 Task: Take a screenshot of a stunning visual effect from a music visualization while playing an audio track in VLC.
Action: Mouse moved to (142, 60)
Screenshot: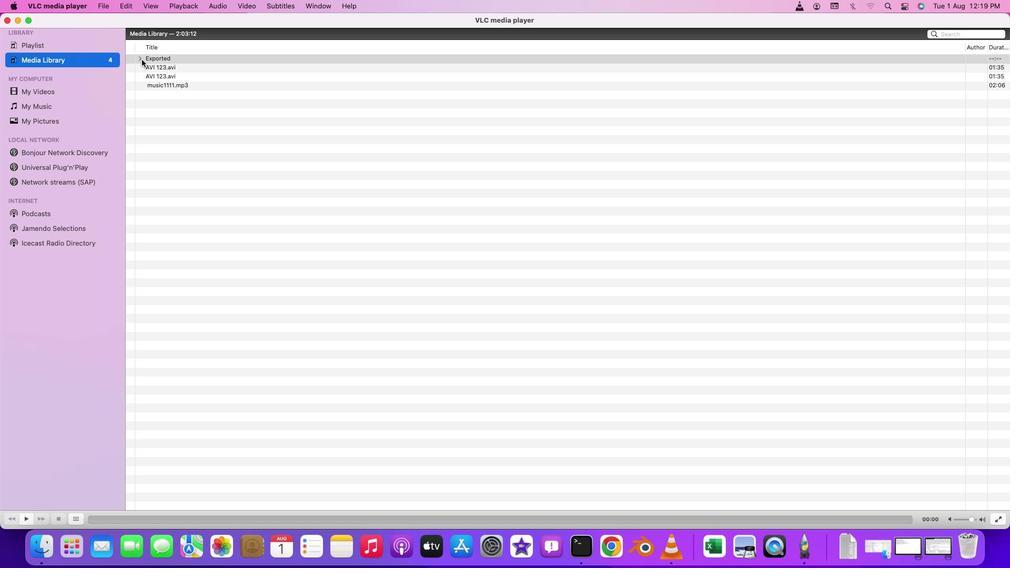 
Action: Mouse pressed left at (142, 60)
Screenshot: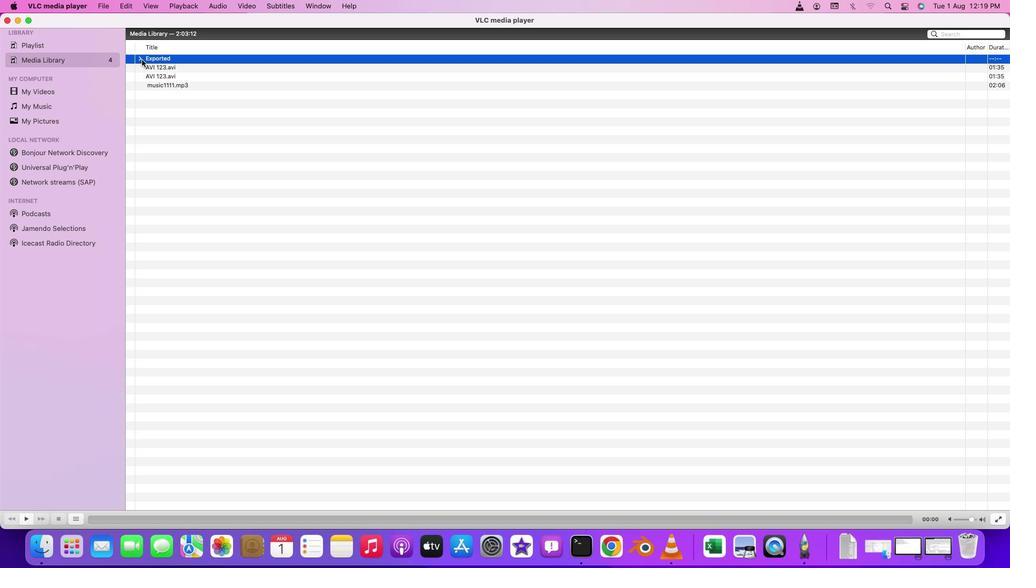 
Action: Mouse pressed left at (142, 60)
Screenshot: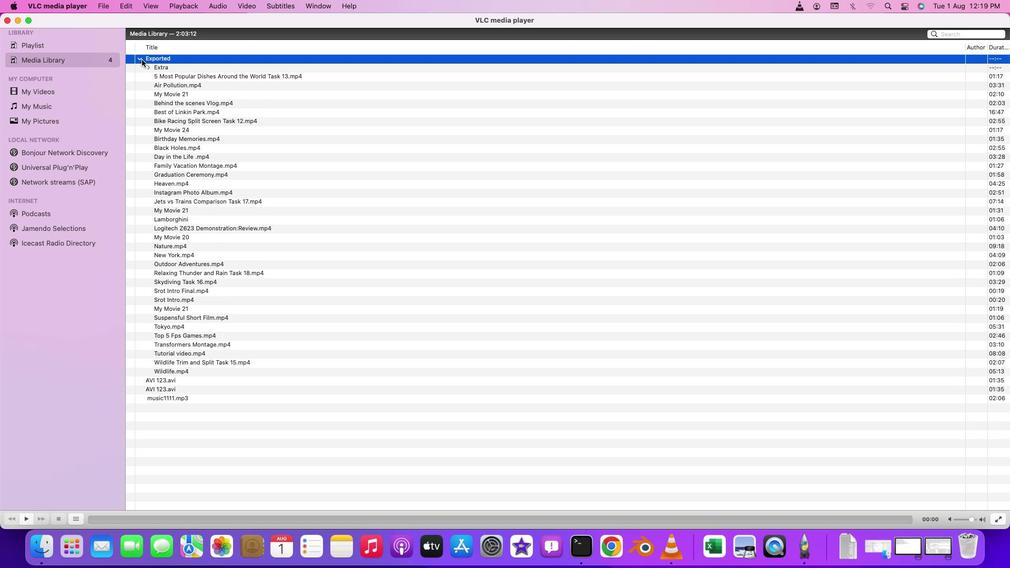 
Action: Mouse moved to (229, 154)
Screenshot: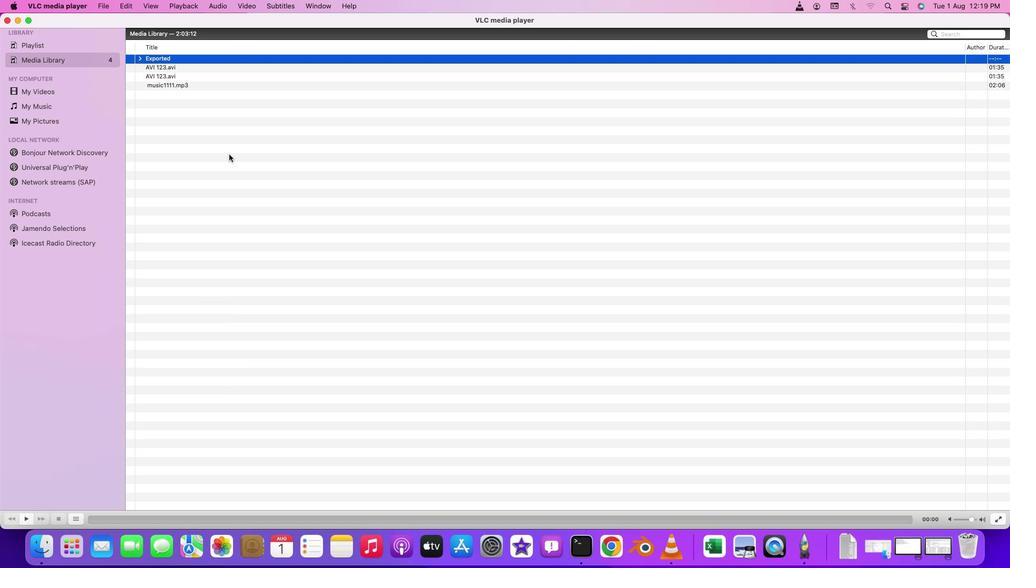 
Action: Mouse pressed left at (229, 154)
Screenshot: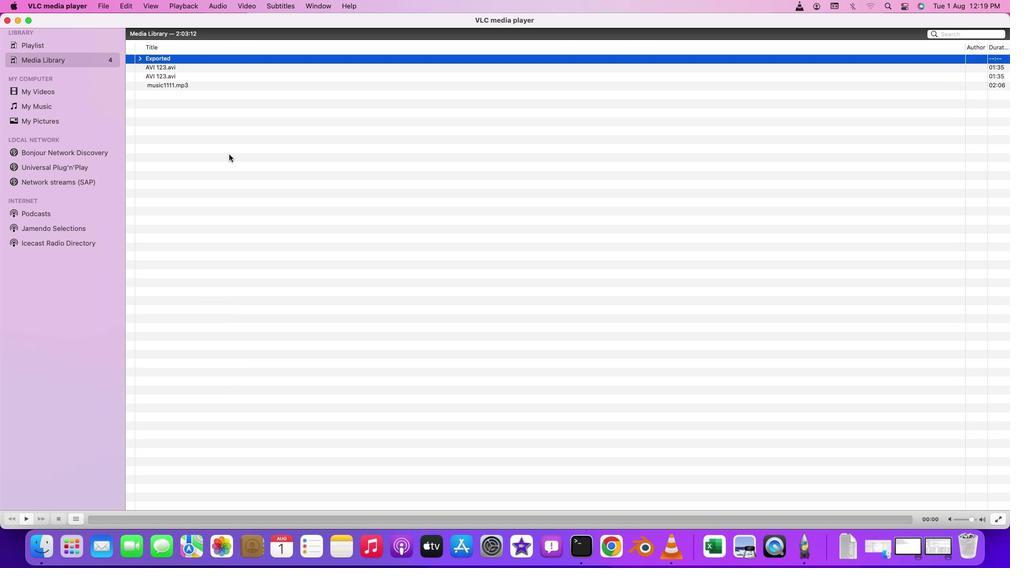 
Action: Mouse moved to (105, 6)
Screenshot: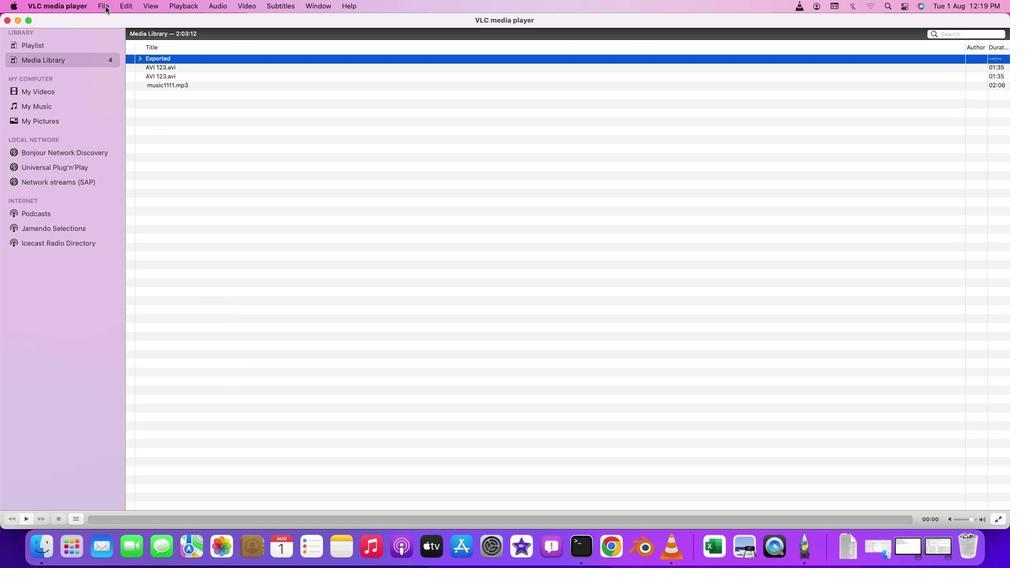 
Action: Mouse pressed left at (105, 6)
Screenshot: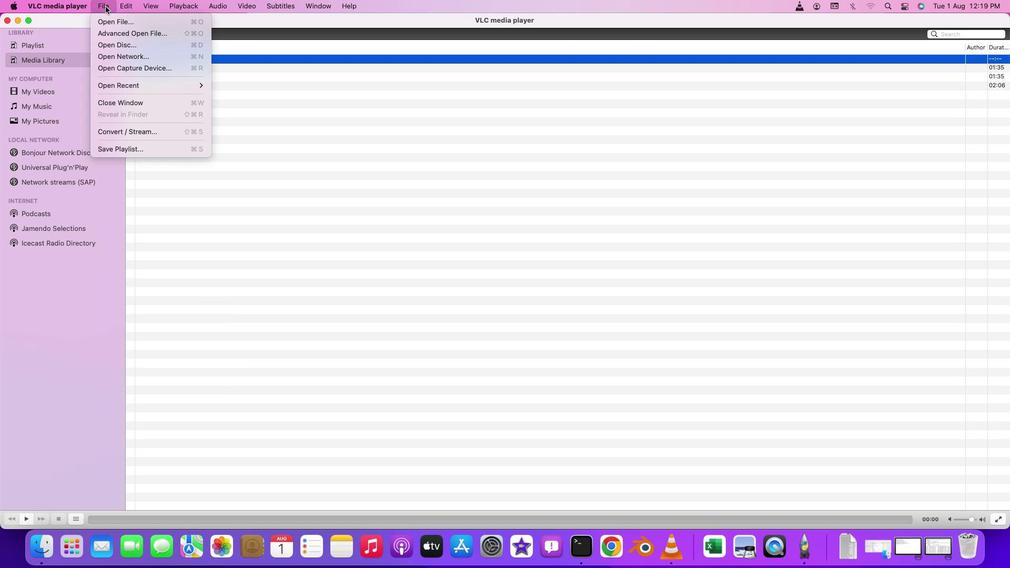 
Action: Mouse moved to (116, 18)
Screenshot: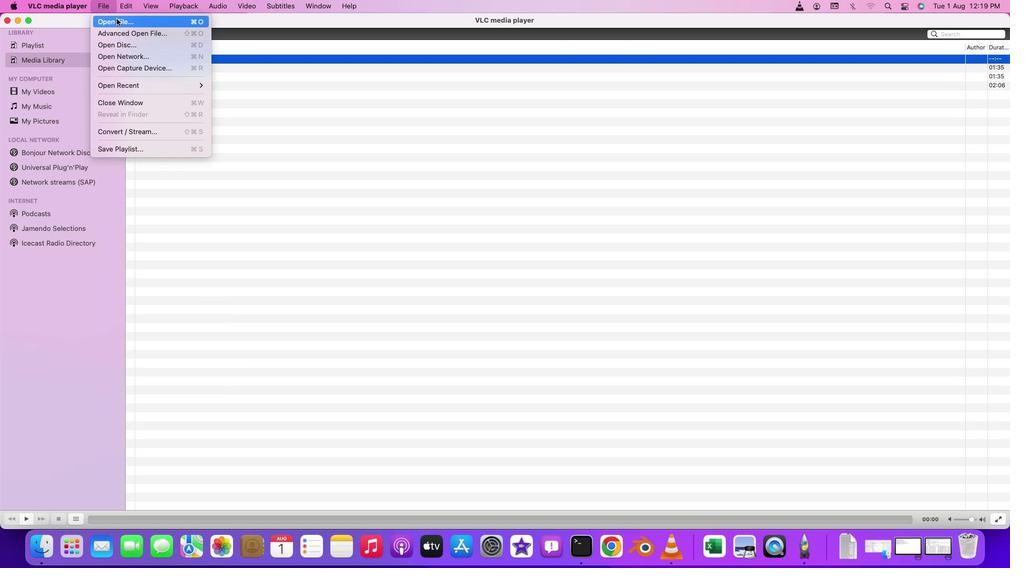 
Action: Mouse pressed left at (116, 18)
Screenshot: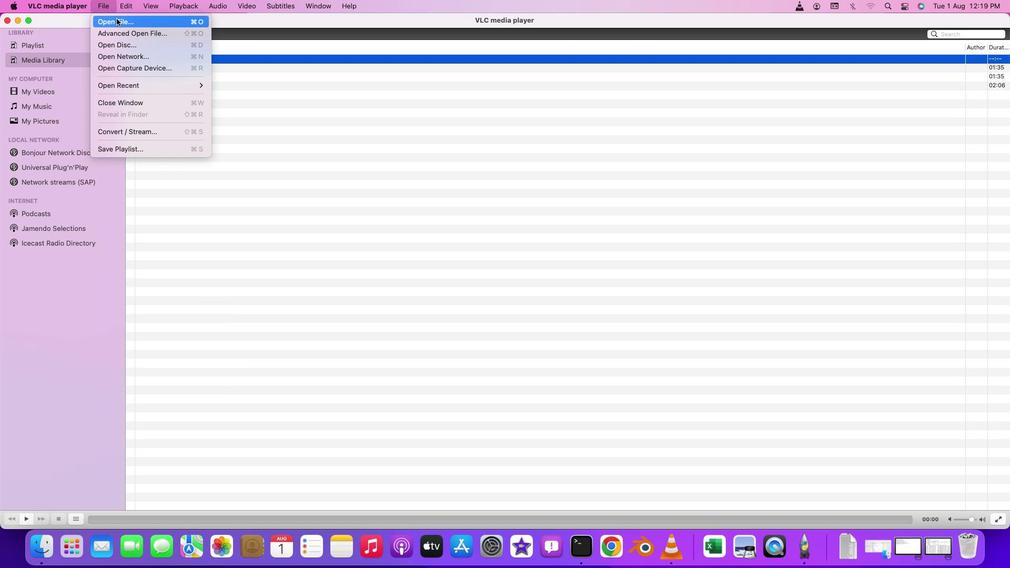 
Action: Mouse moved to (333, 139)
Screenshot: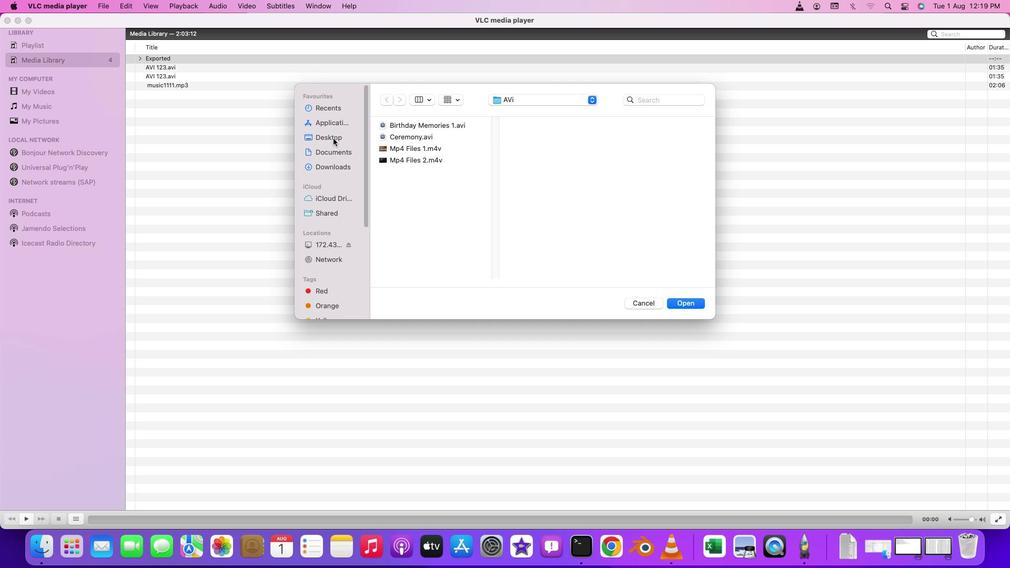 
Action: Mouse pressed left at (333, 139)
Screenshot: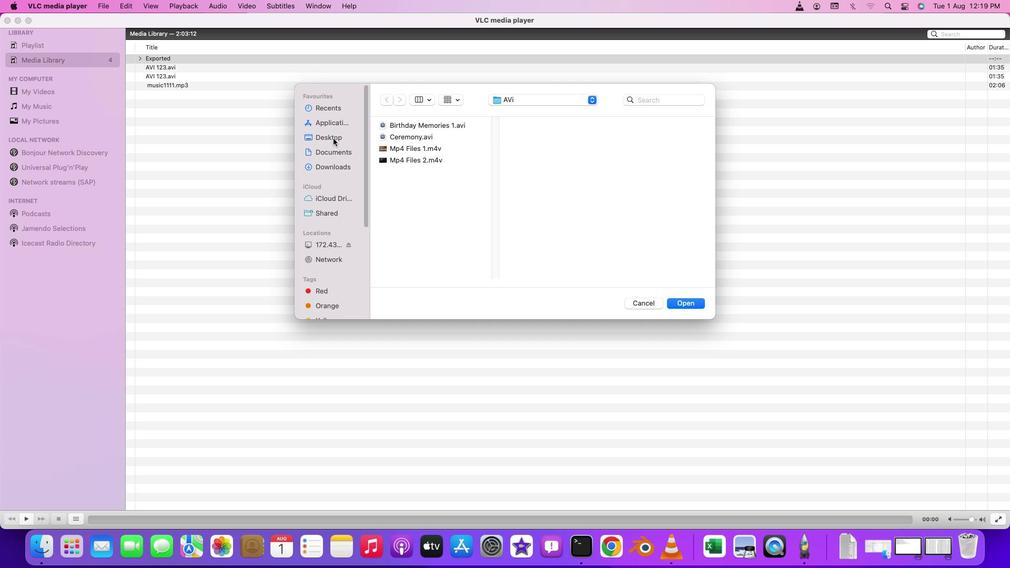
Action: Mouse moved to (411, 162)
Screenshot: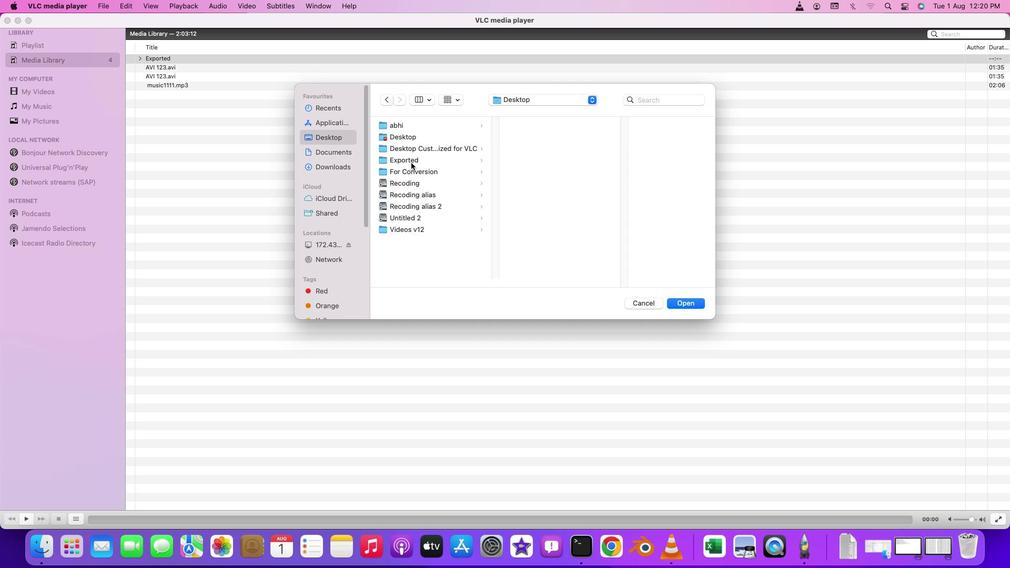 
Action: Mouse pressed left at (411, 162)
Screenshot: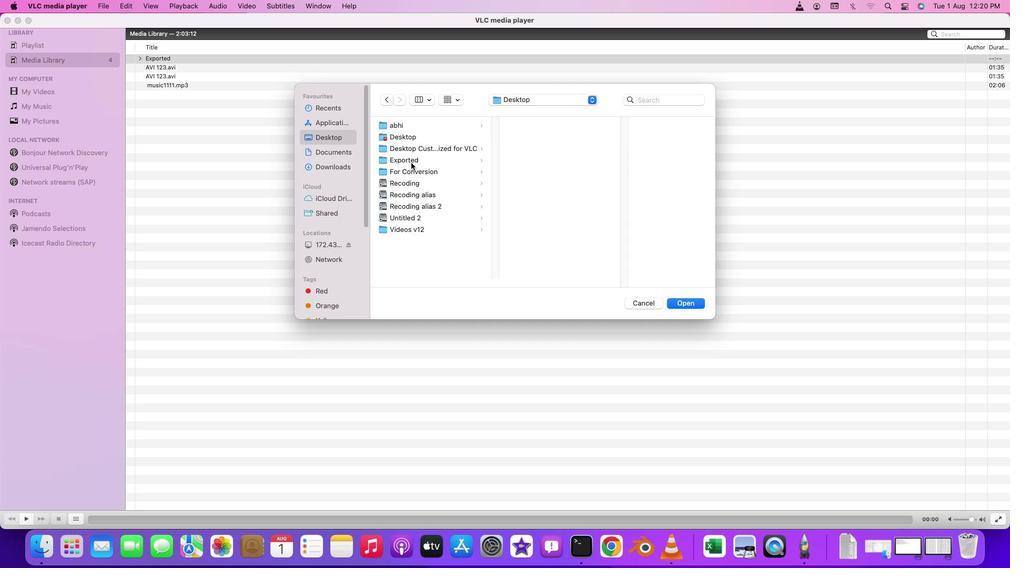 
Action: Mouse pressed left at (411, 162)
Screenshot: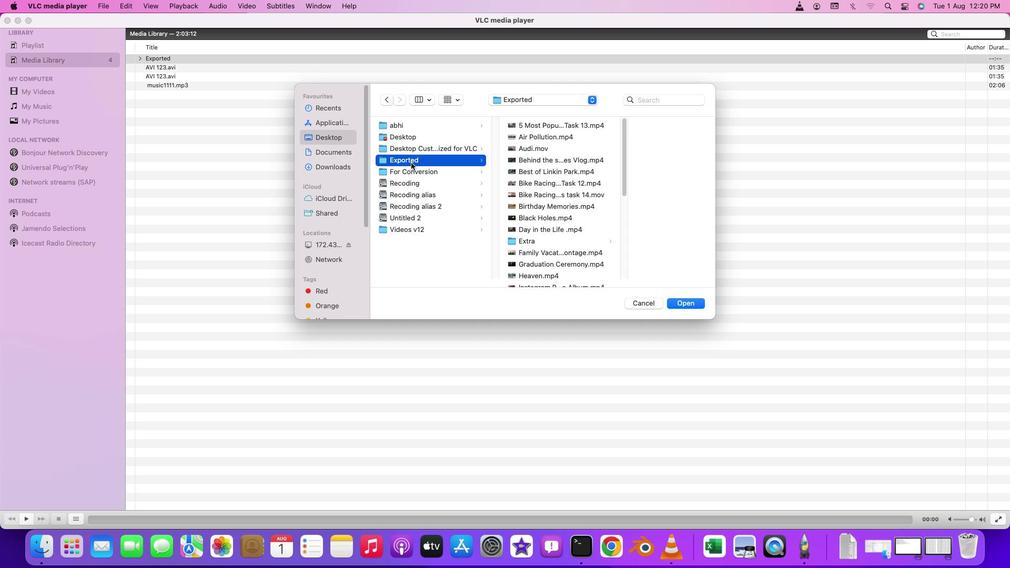 
Action: Mouse moved to (101, 7)
Screenshot: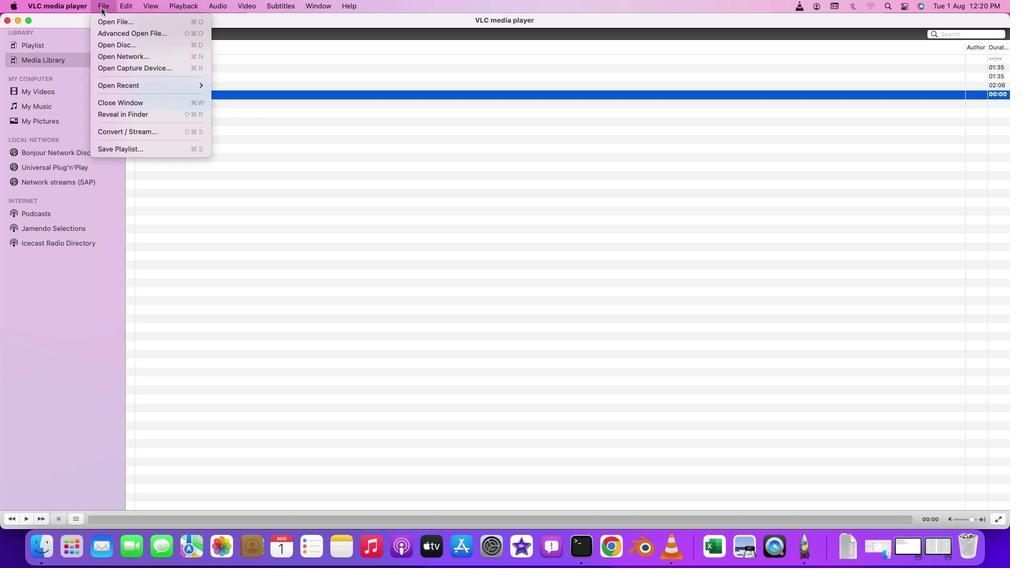 
Action: Mouse pressed left at (101, 7)
Screenshot: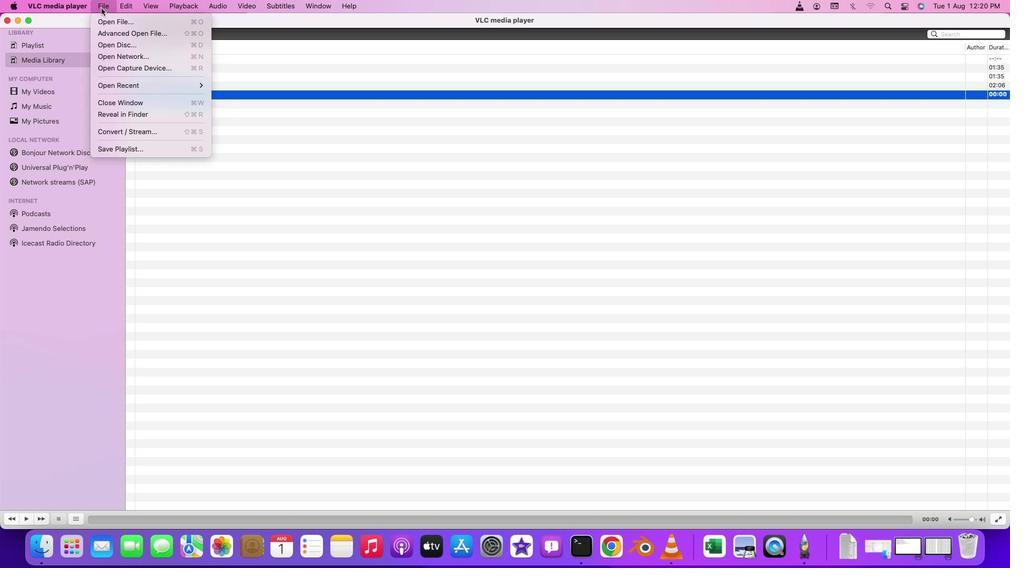 
Action: Mouse moved to (108, 22)
Screenshot: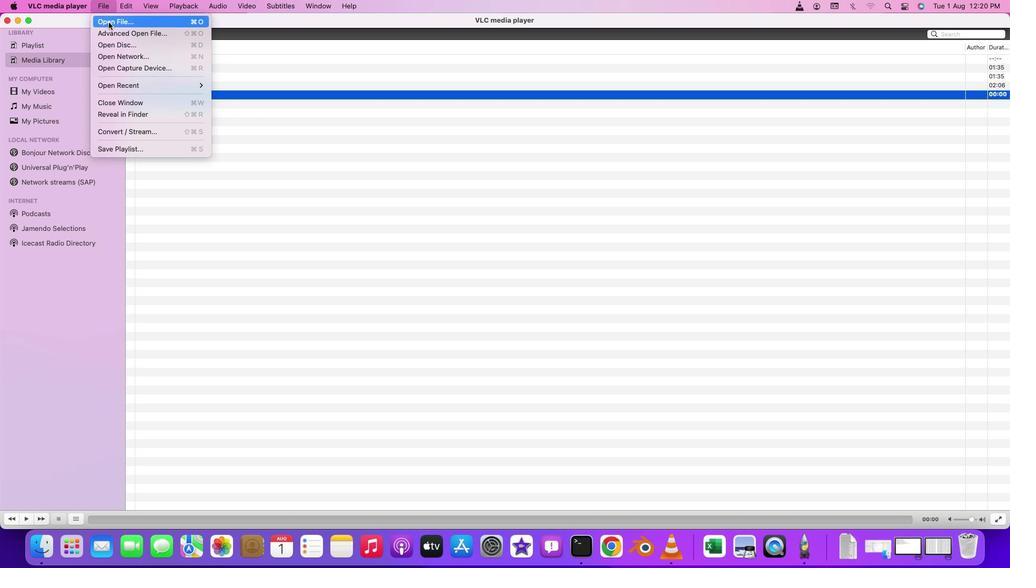 
Action: Mouse pressed left at (108, 22)
Screenshot: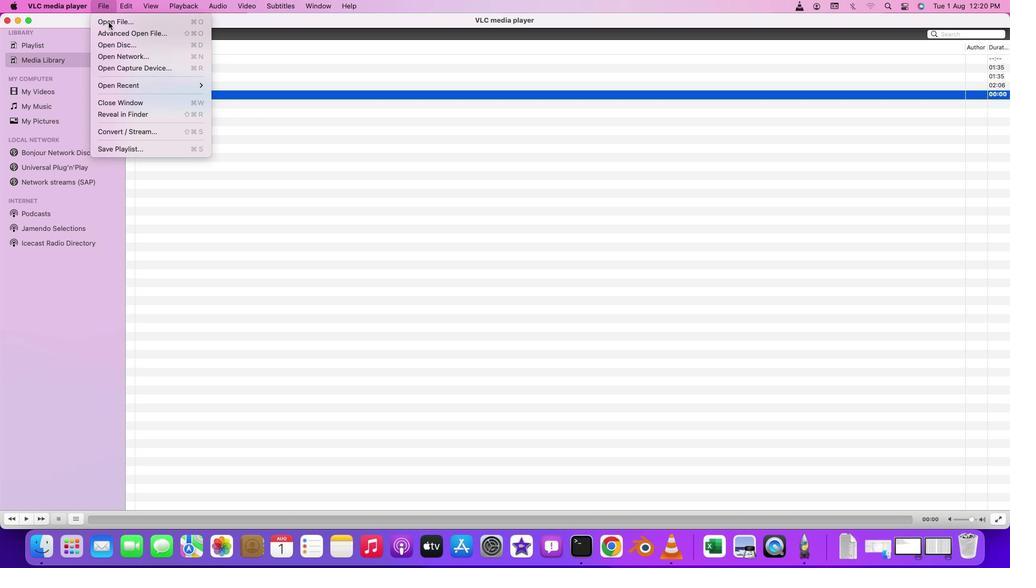 
Action: Mouse moved to (330, 134)
Screenshot: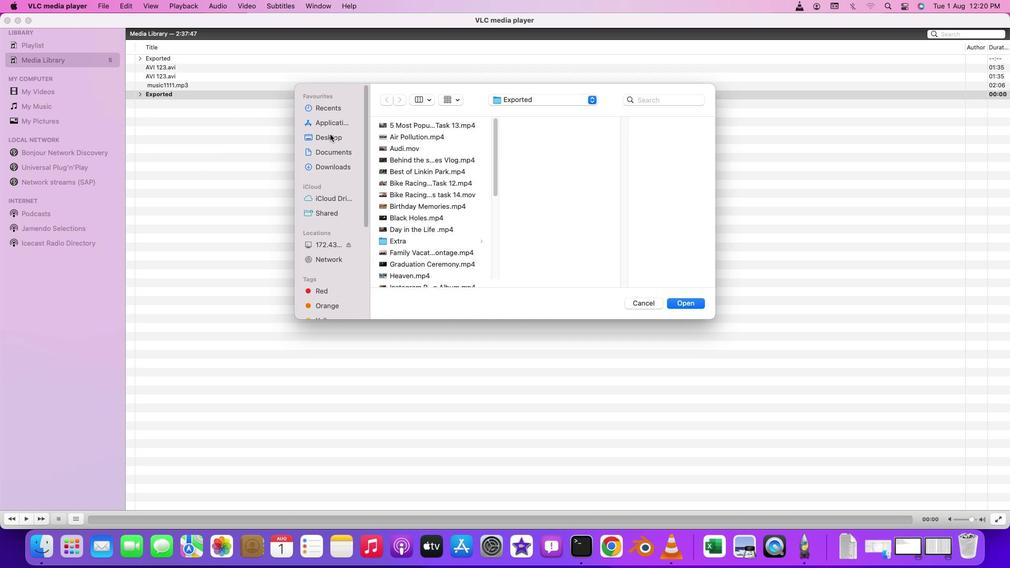 
Action: Mouse pressed left at (330, 134)
Screenshot: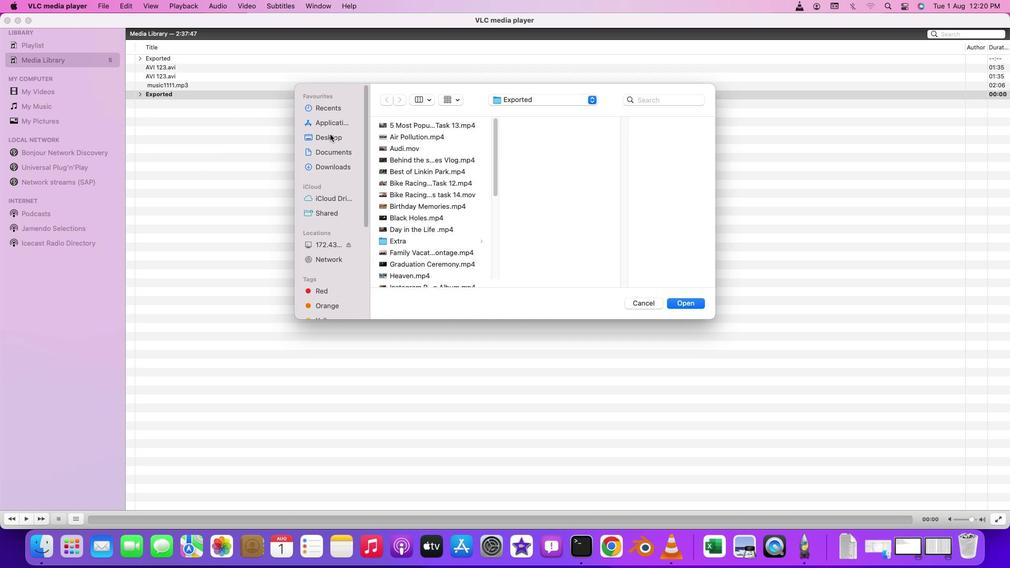
Action: Mouse moved to (414, 150)
Screenshot: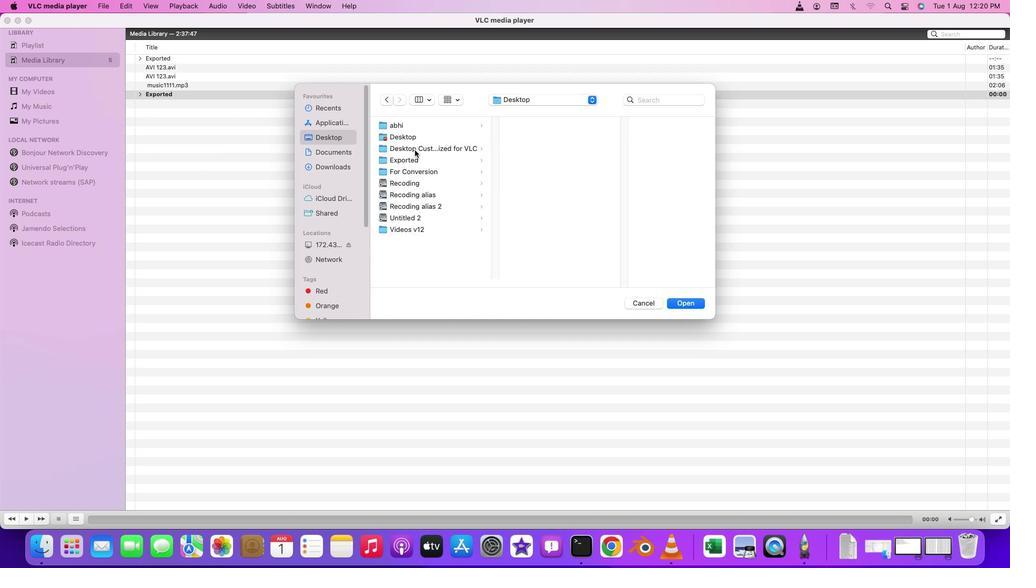 
Action: Mouse pressed left at (414, 150)
Screenshot: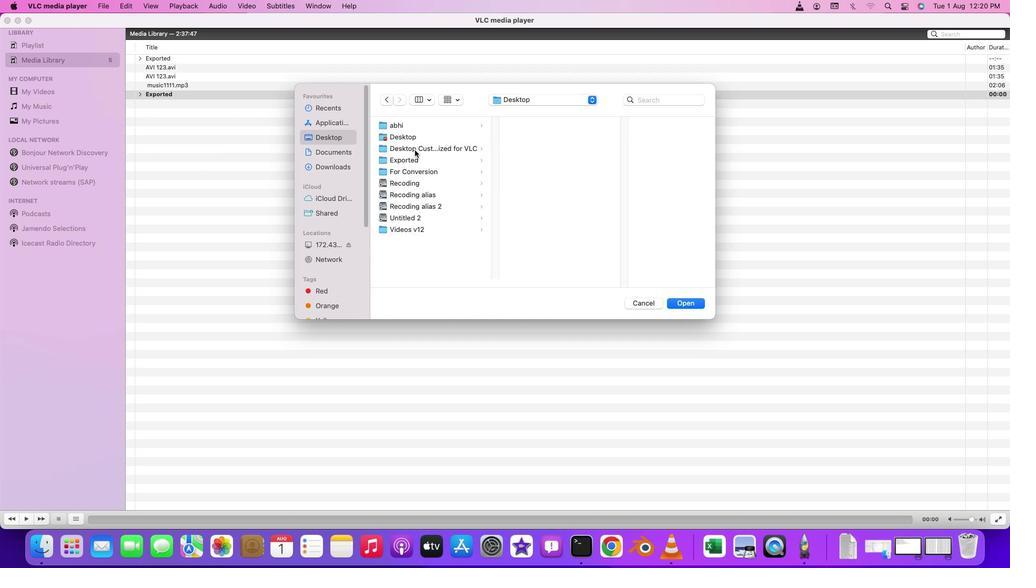 
Action: Mouse pressed left at (414, 150)
Screenshot: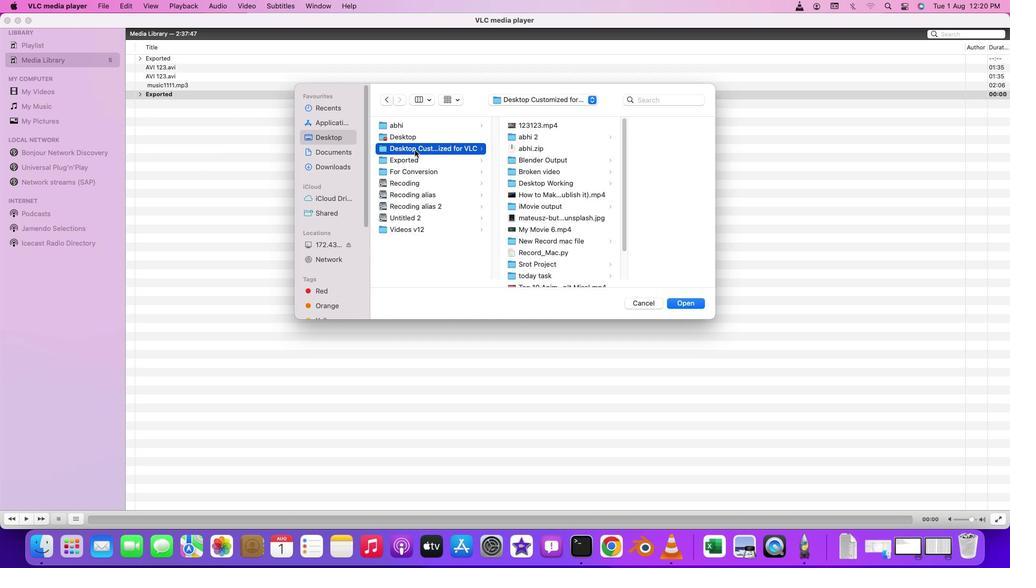 
Action: Mouse moved to (142, 102)
Screenshot: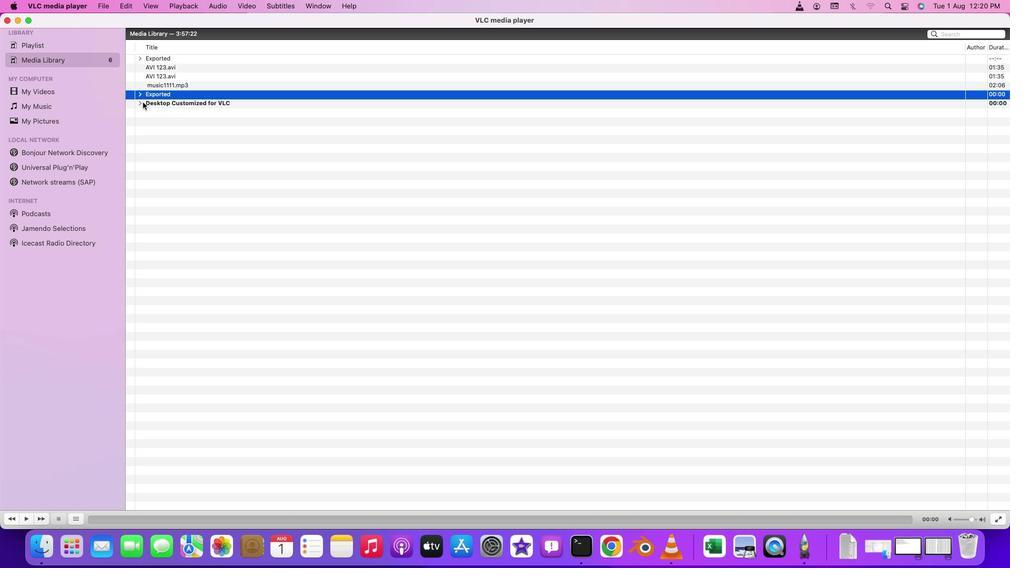 
Action: Mouse pressed left at (142, 102)
Screenshot: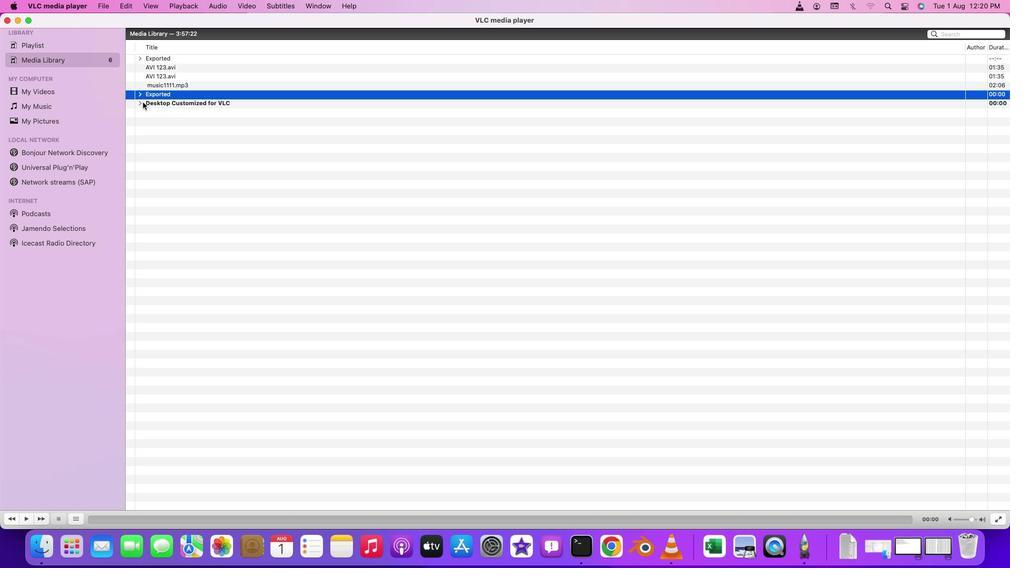 
Action: Mouse pressed left at (142, 102)
Screenshot: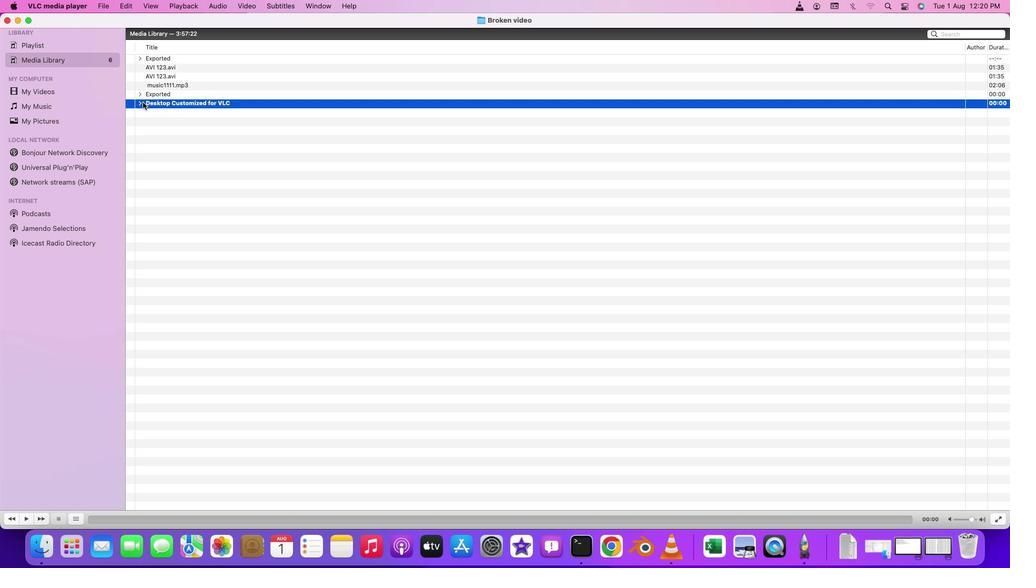 
Action: Mouse moved to (140, 103)
Screenshot: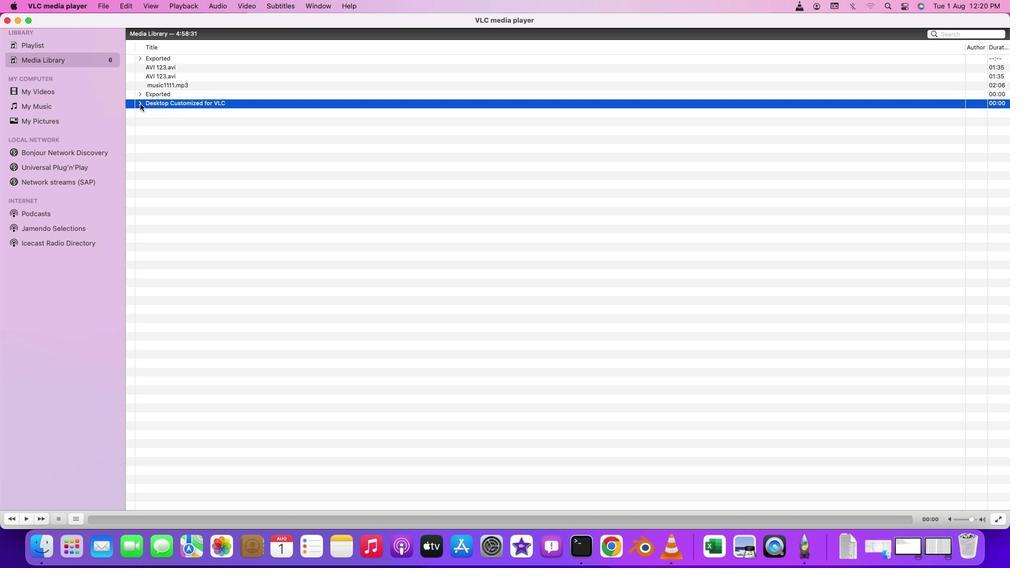
Action: Mouse pressed left at (140, 103)
Screenshot: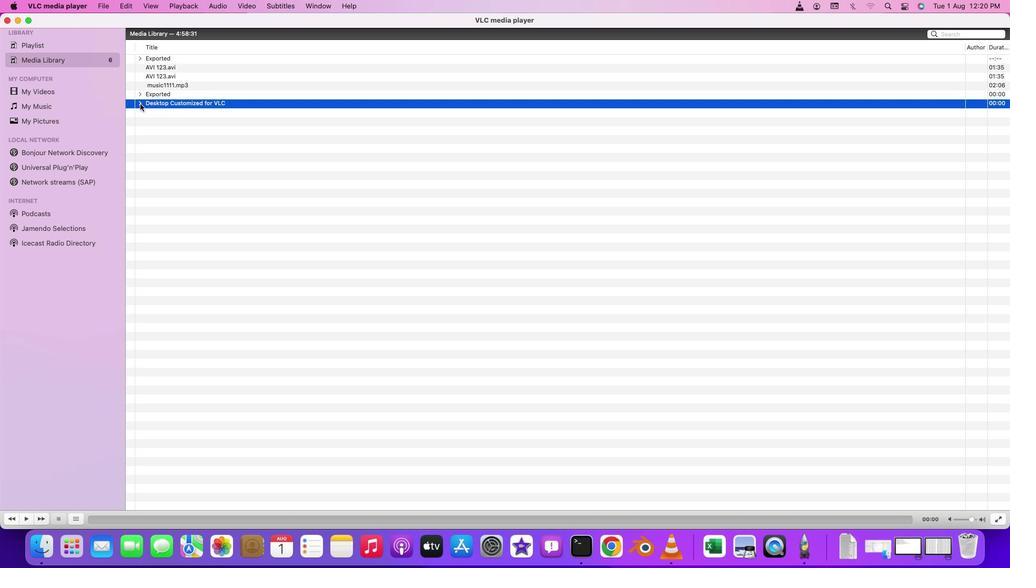 
Action: Mouse moved to (146, 157)
Screenshot: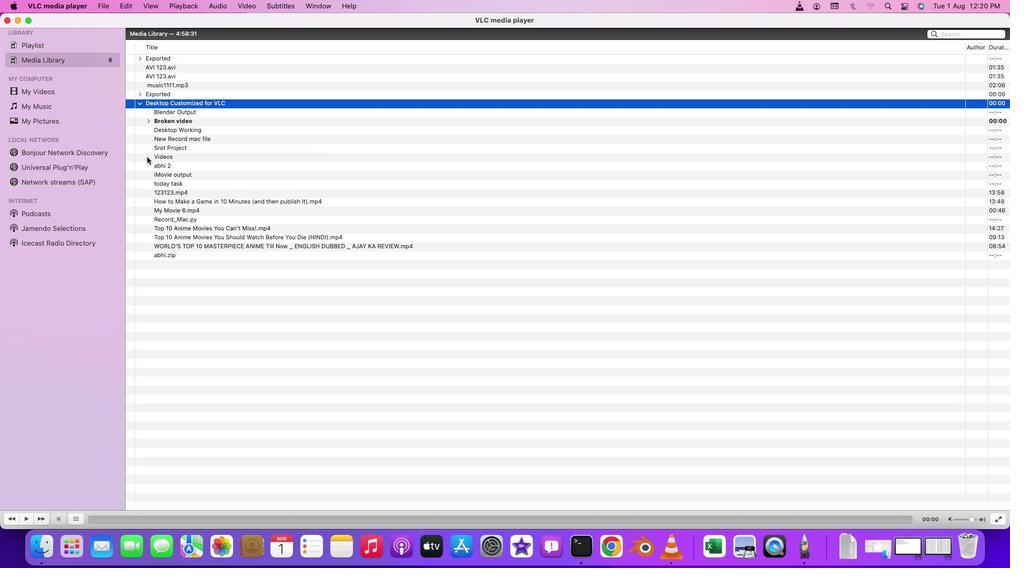 
Action: Mouse pressed left at (146, 157)
Screenshot: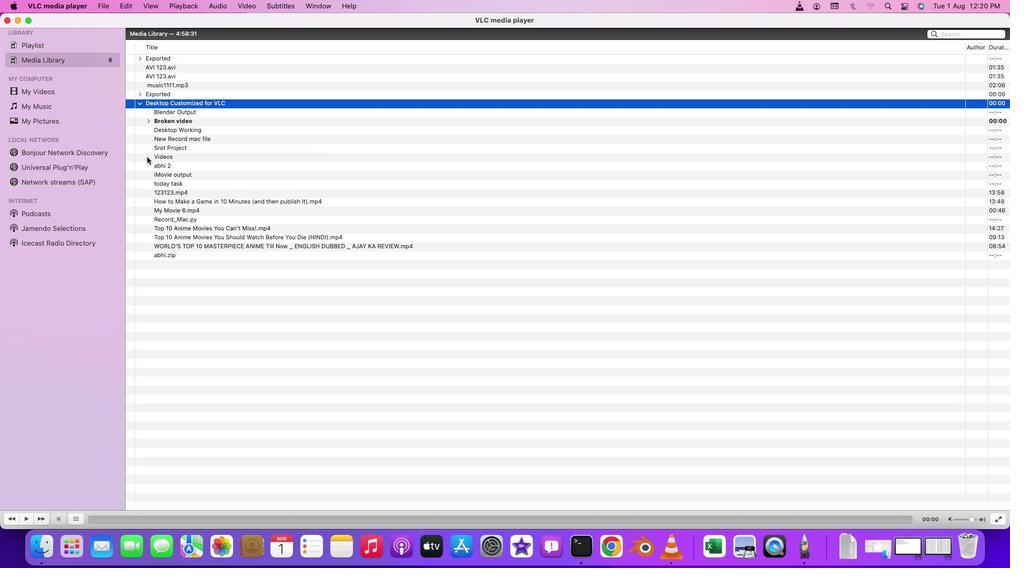 
Action: Mouse moved to (148, 156)
Screenshot: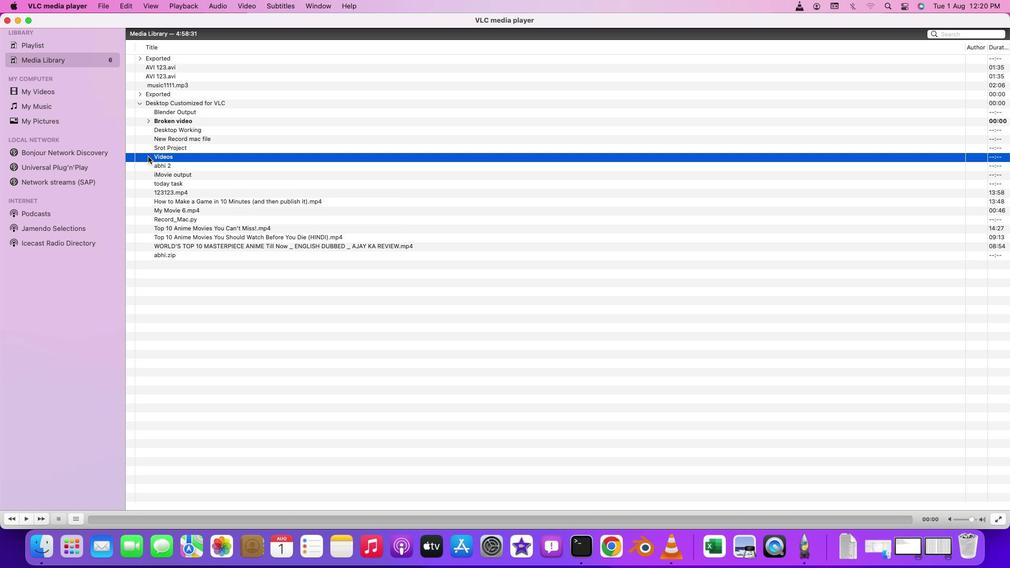 
Action: Mouse pressed left at (148, 156)
Screenshot: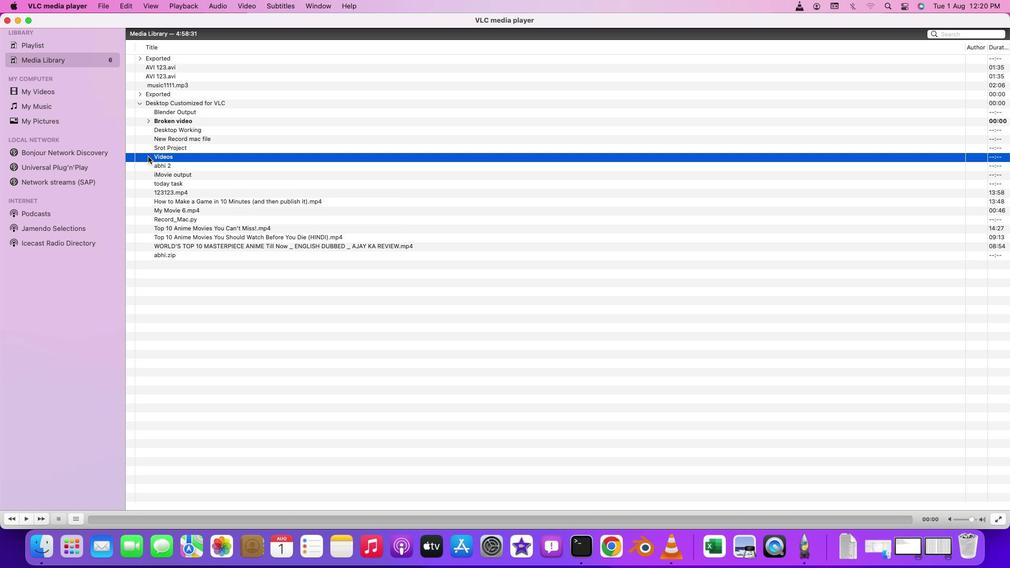 
Action: Mouse moved to (159, 158)
Screenshot: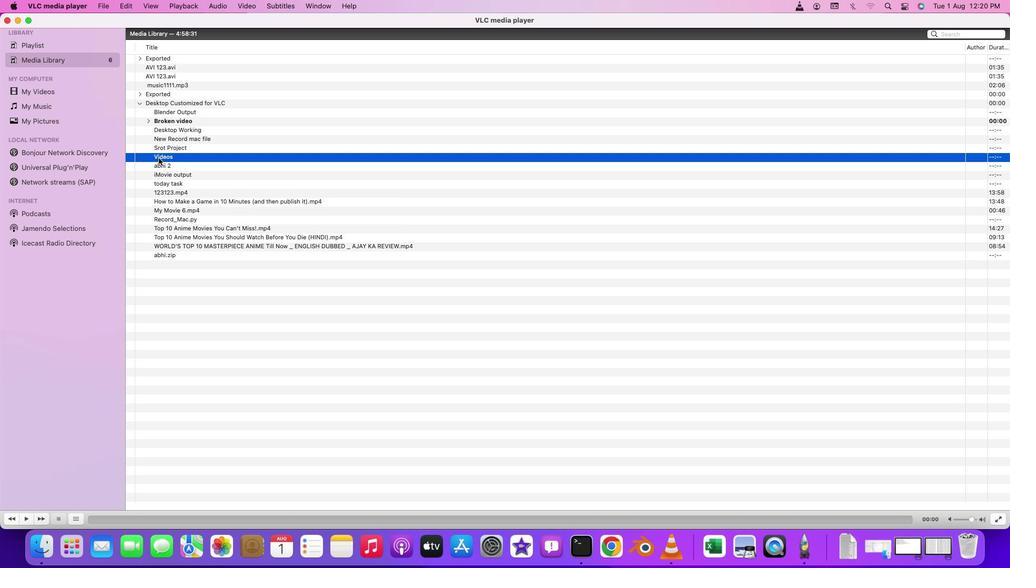 
Action: Mouse pressed left at (159, 158)
Screenshot: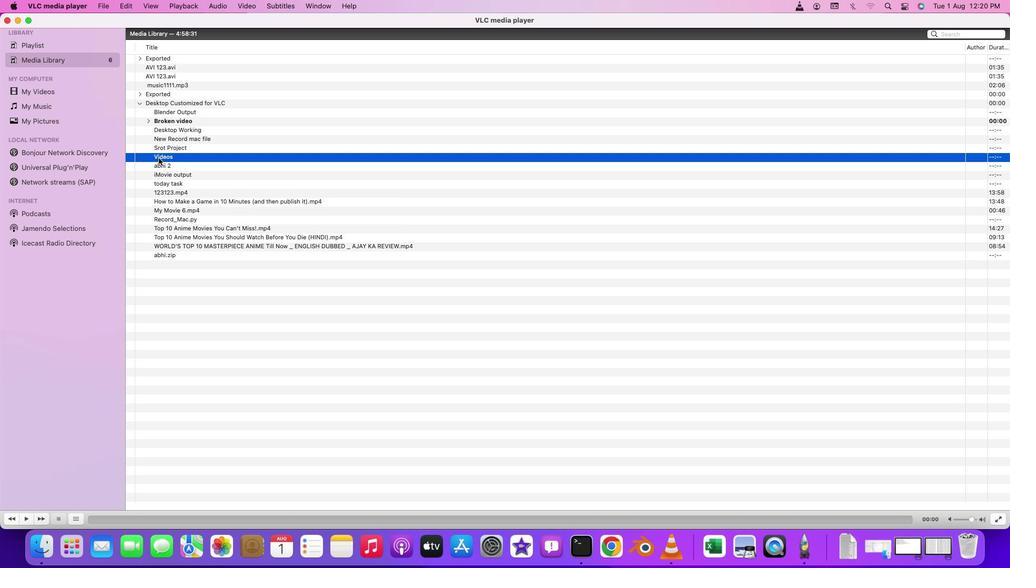 
Action: Mouse pressed left at (159, 158)
Screenshot: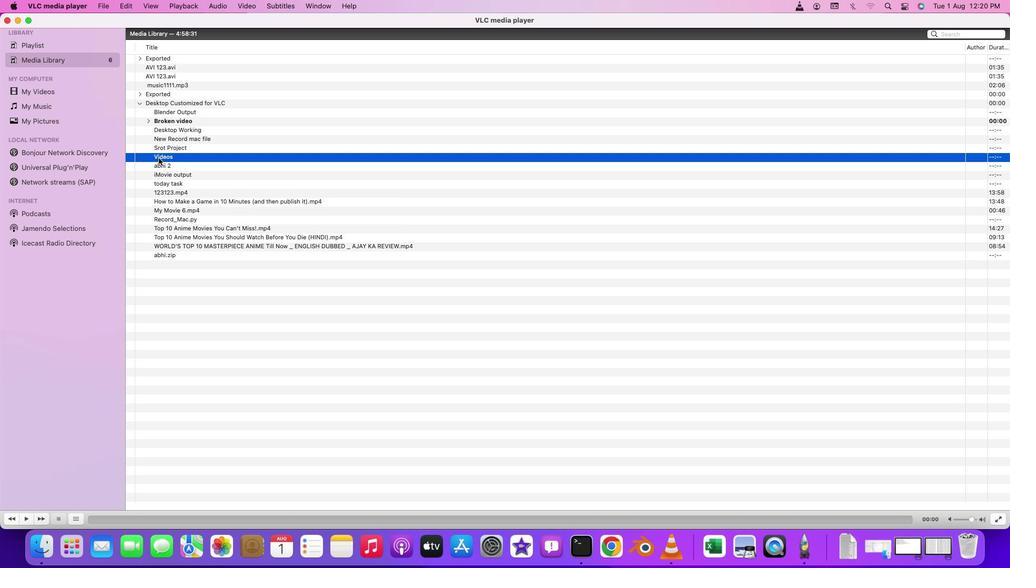 
Action: Mouse moved to (149, 157)
Screenshot: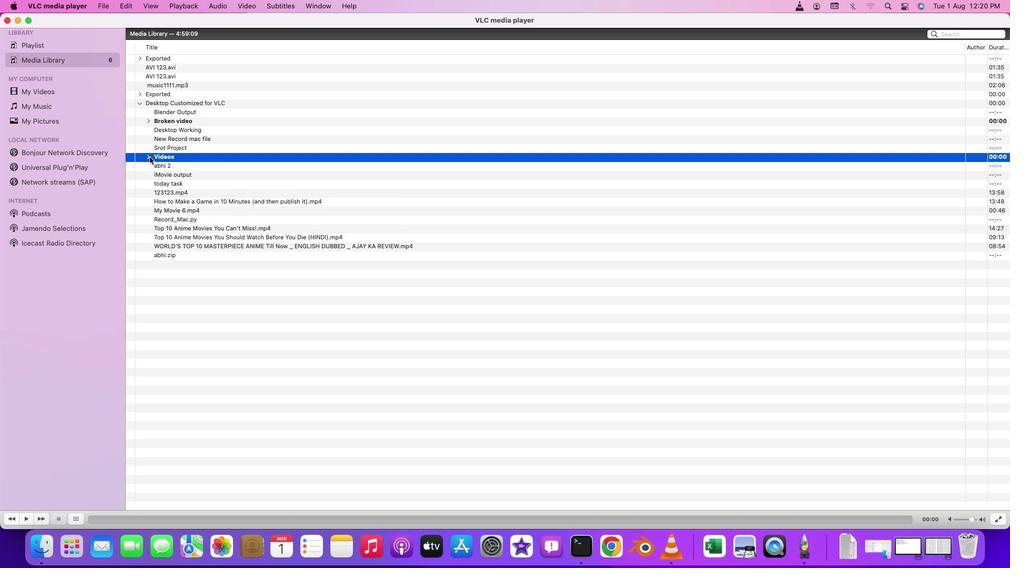 
Action: Mouse pressed left at (149, 157)
Screenshot: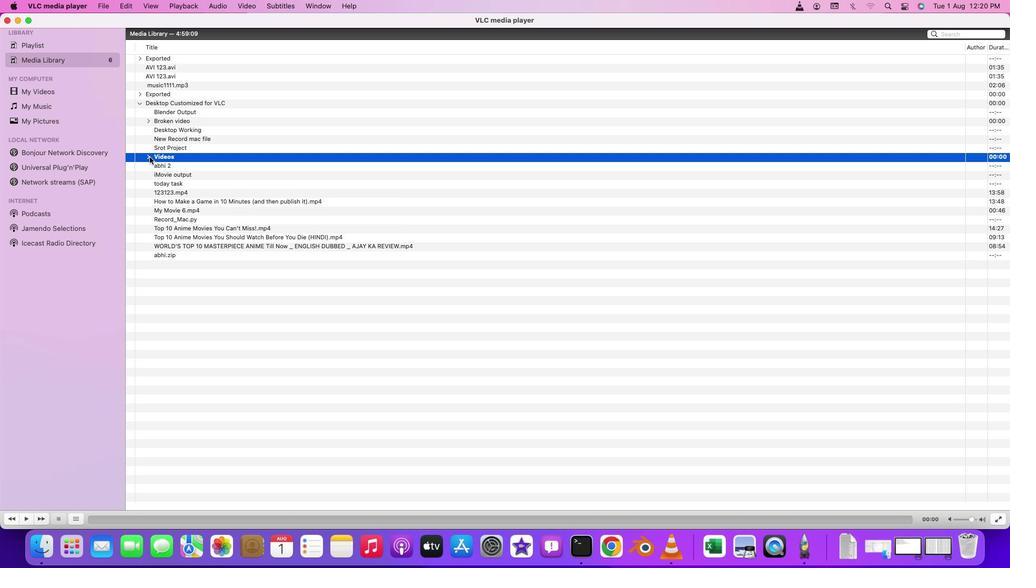 
Action: Mouse moved to (183, 415)
Screenshot: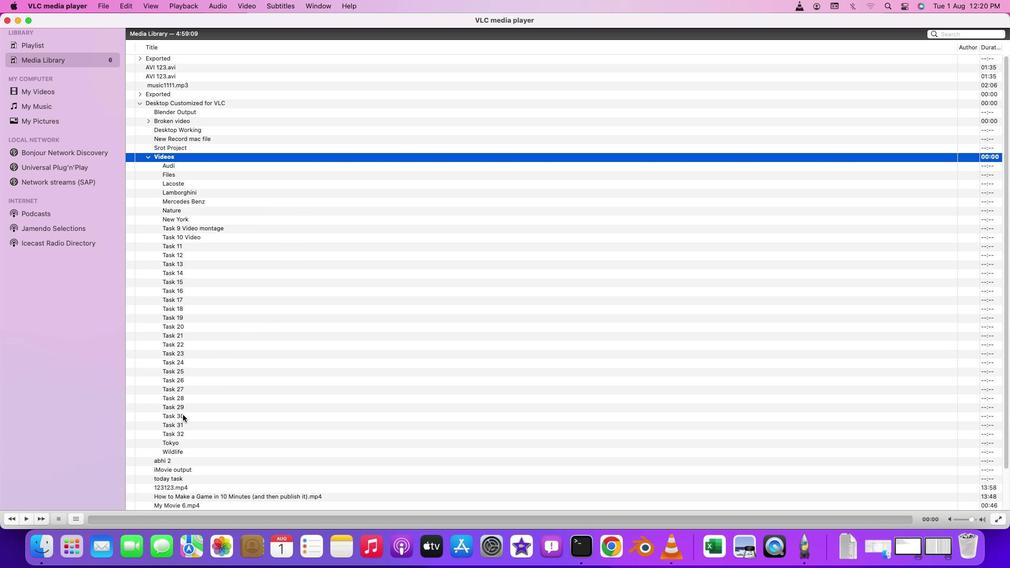 
Action: Mouse pressed left at (183, 415)
Screenshot: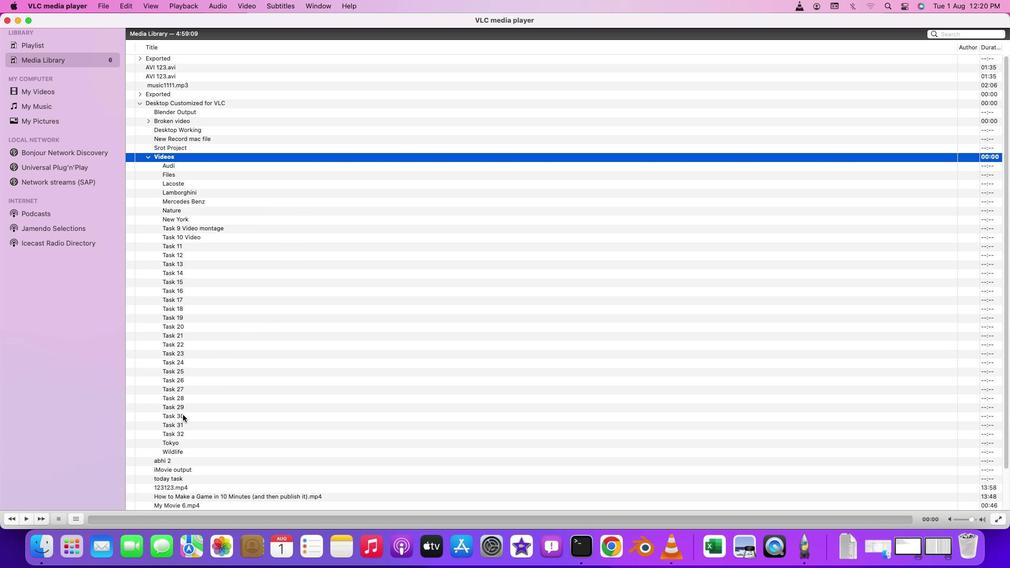 
Action: Mouse pressed left at (183, 415)
Screenshot: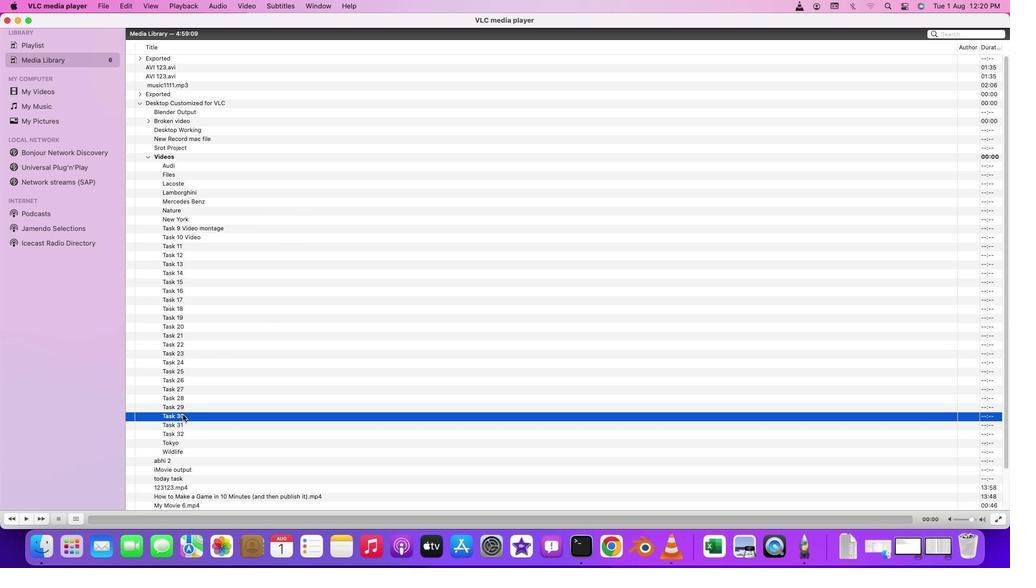 
Action: Mouse moved to (155, 413)
Screenshot: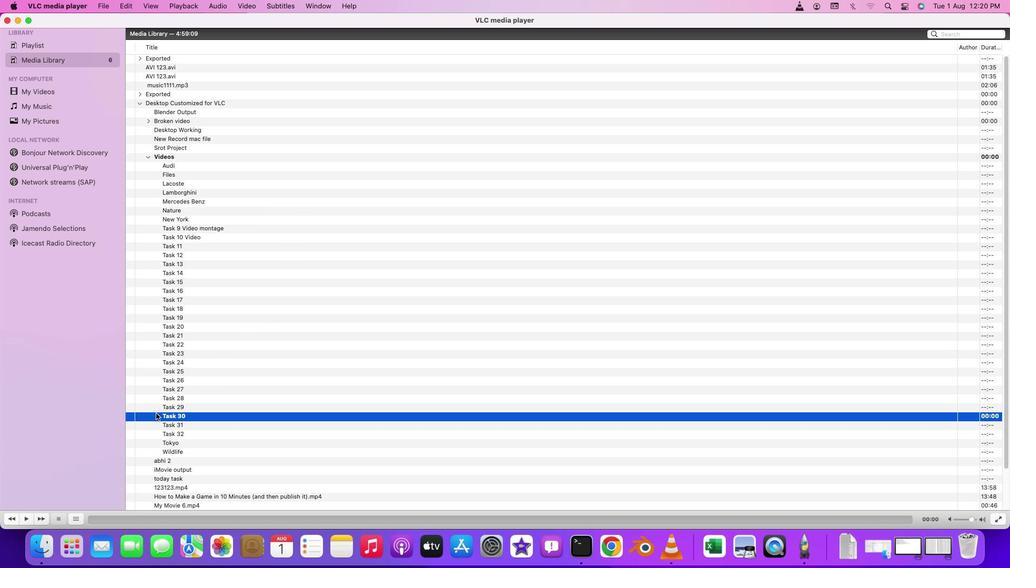 
Action: Mouse pressed left at (155, 413)
Screenshot: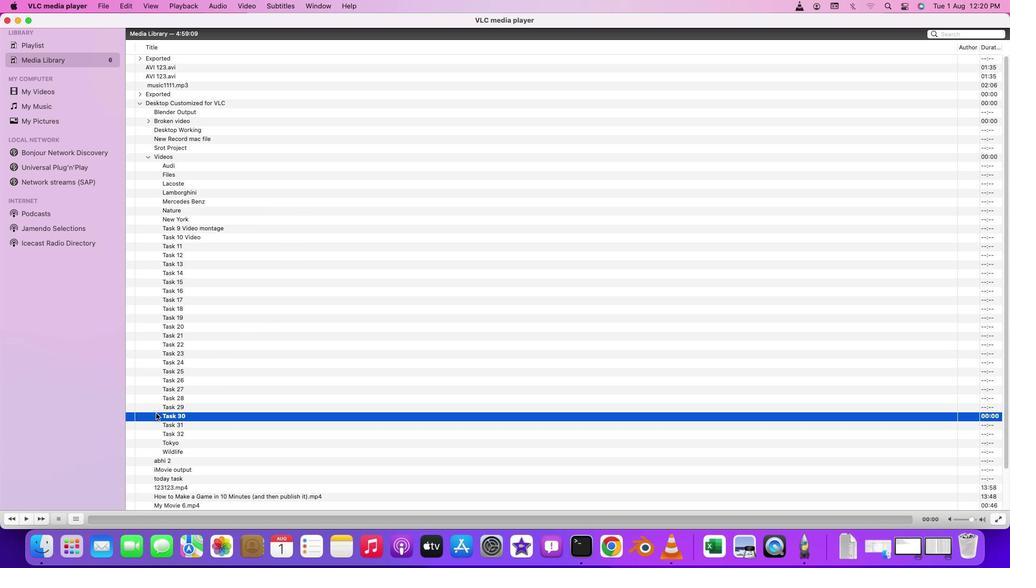 
Action: Mouse moved to (167, 434)
Screenshot: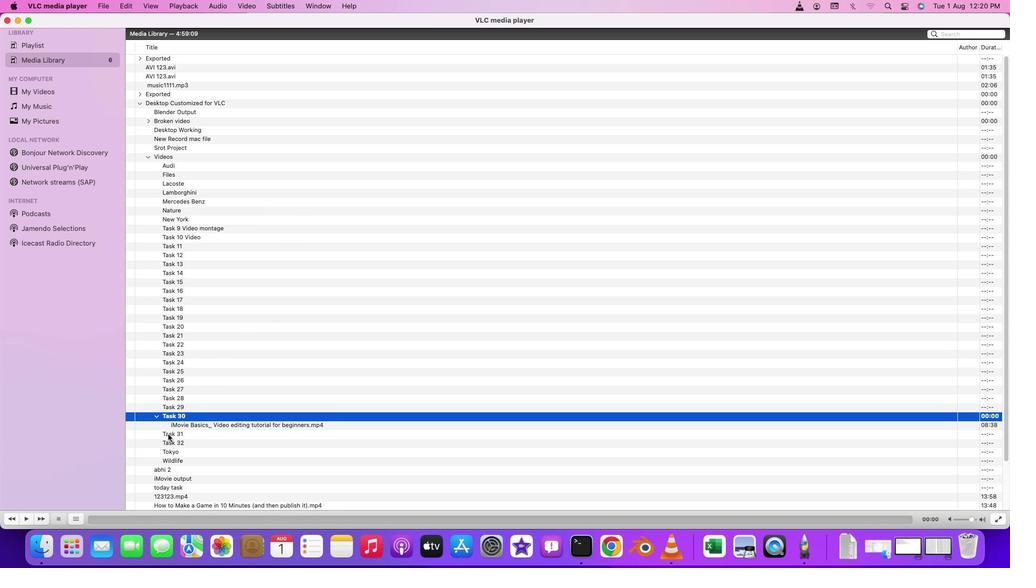 
Action: Mouse pressed left at (167, 434)
Screenshot: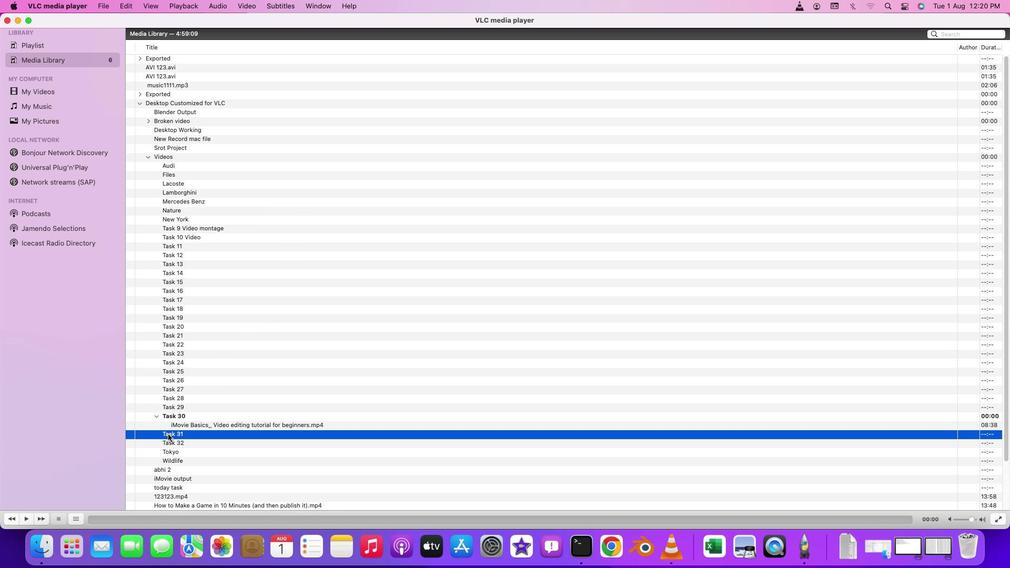 
Action: Mouse pressed left at (167, 434)
Screenshot: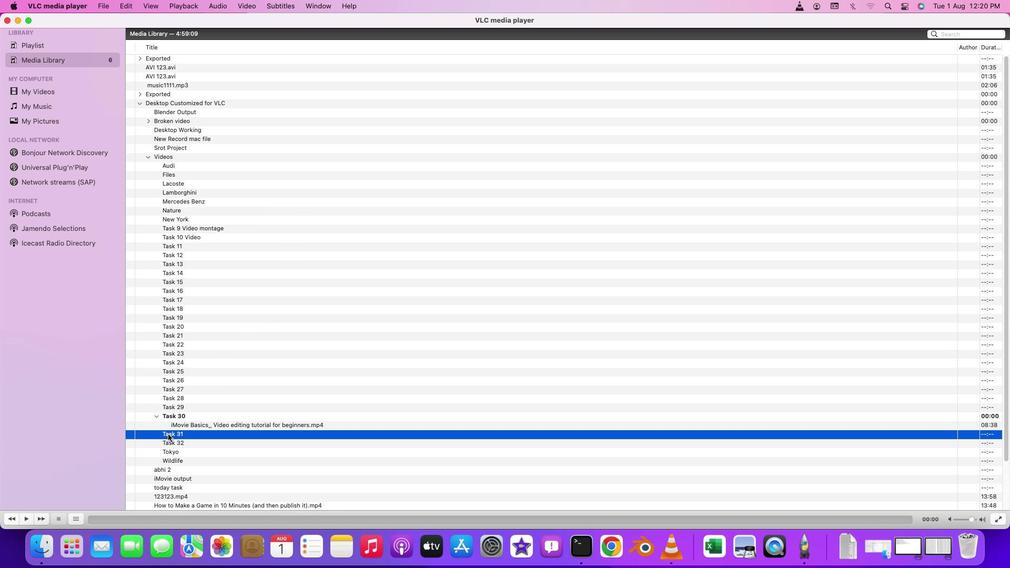 
Action: Mouse moved to (159, 434)
Screenshot: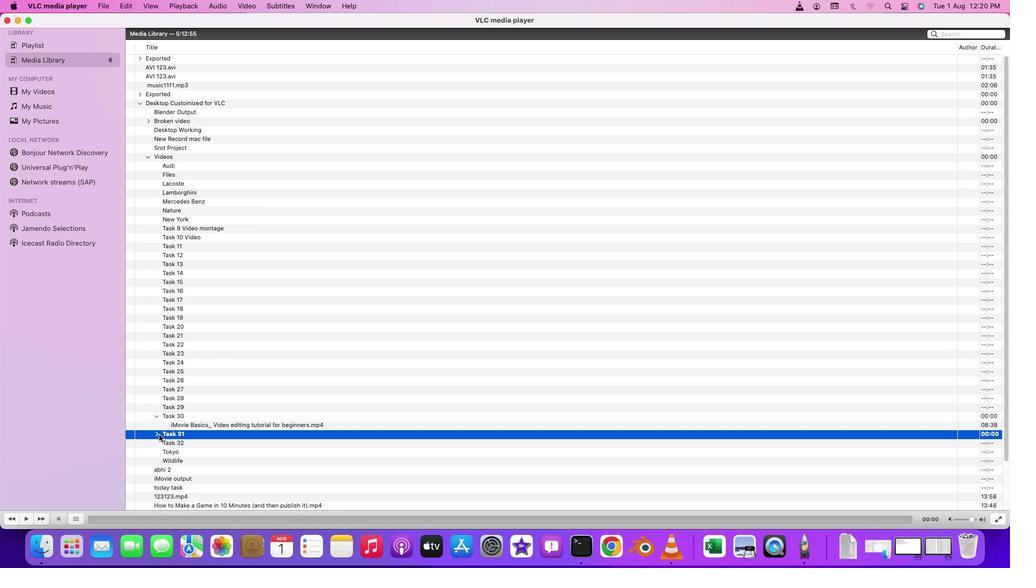 
Action: Mouse pressed left at (159, 434)
Screenshot: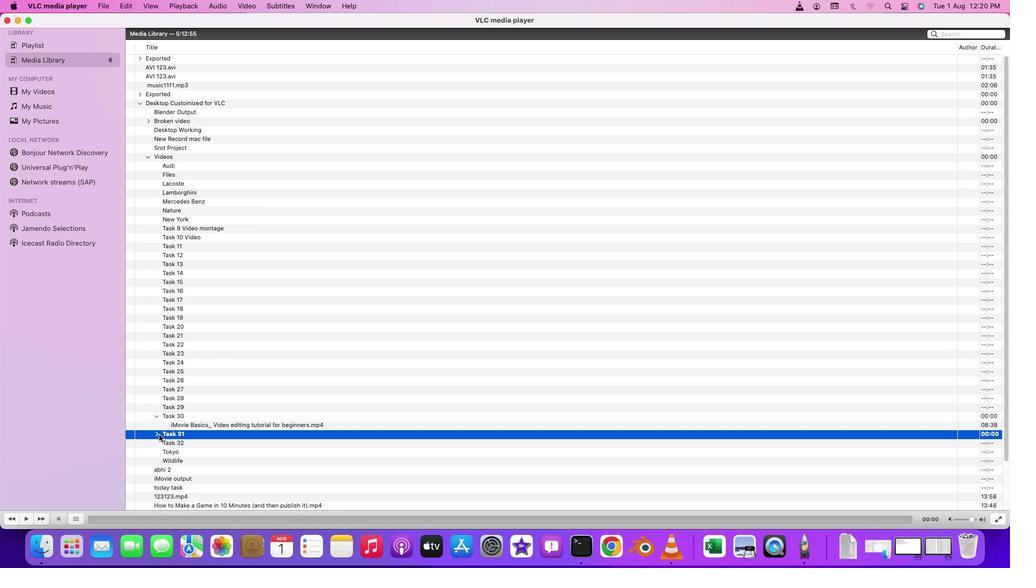 
Action: Mouse moved to (201, 444)
Screenshot: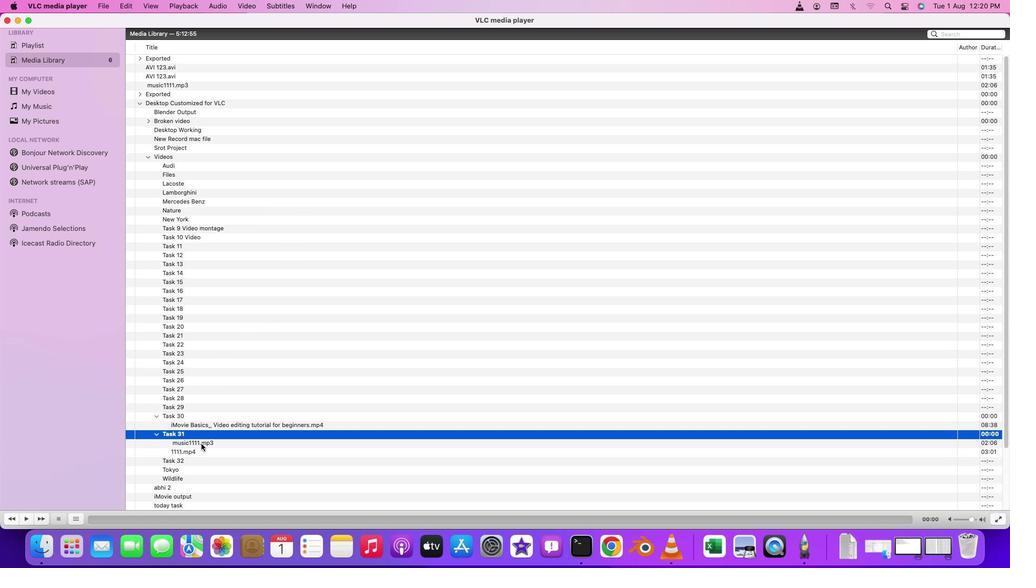 
Action: Mouse pressed left at (201, 444)
Screenshot: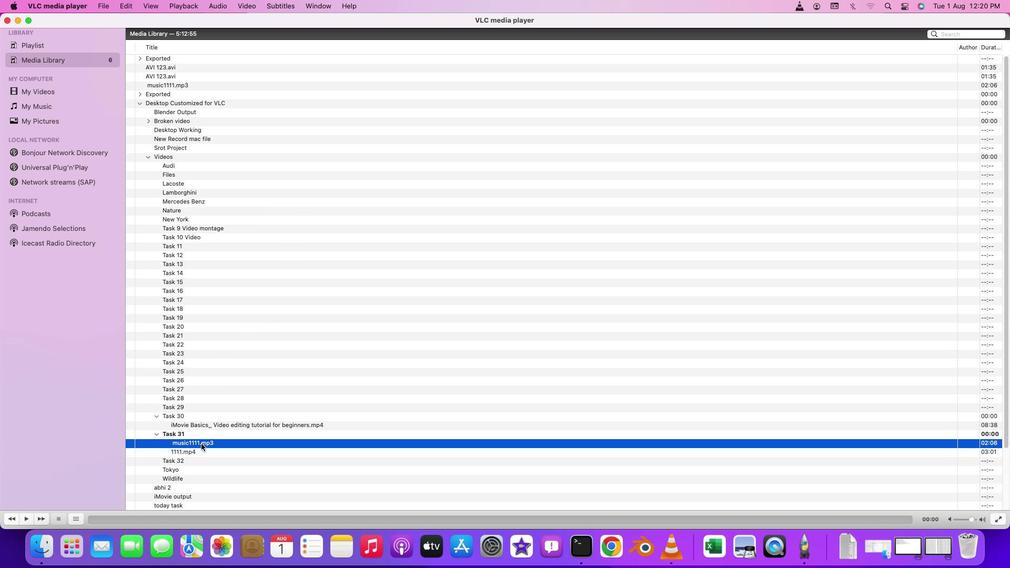 
Action: Mouse pressed left at (201, 444)
Screenshot: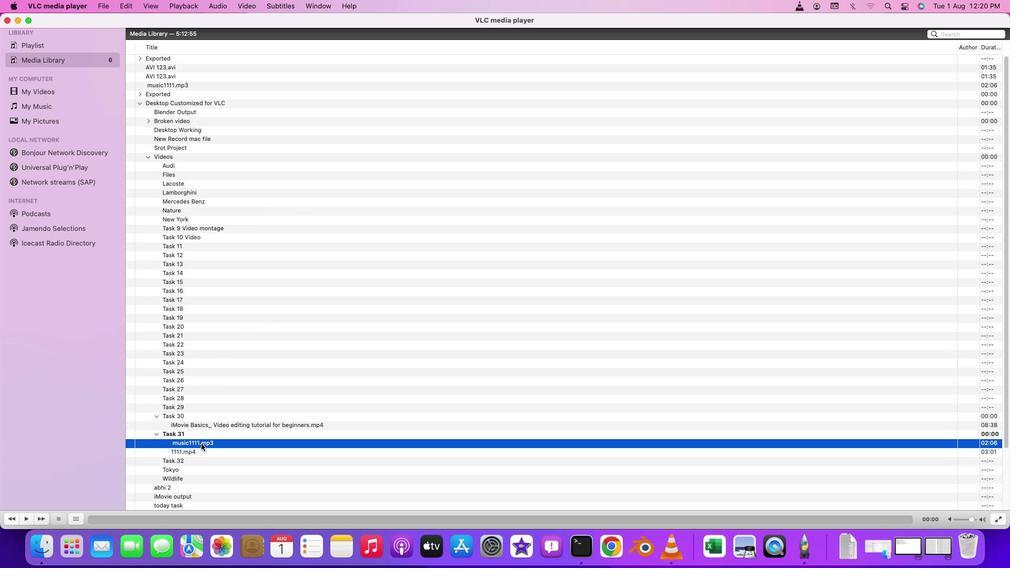 
Action: Mouse moved to (202, 24)
Screenshot: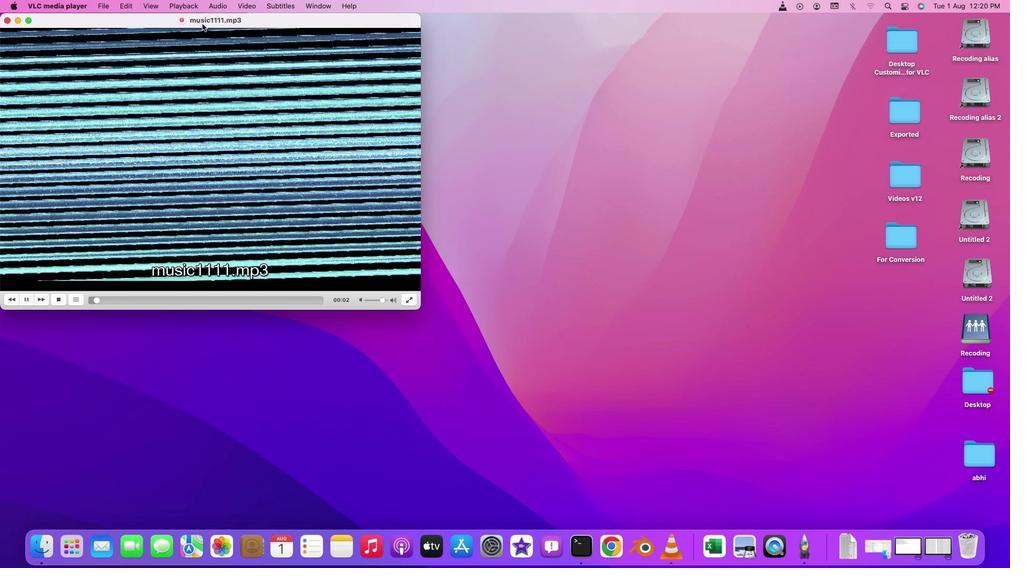 
Action: Mouse pressed left at (202, 24)
Screenshot: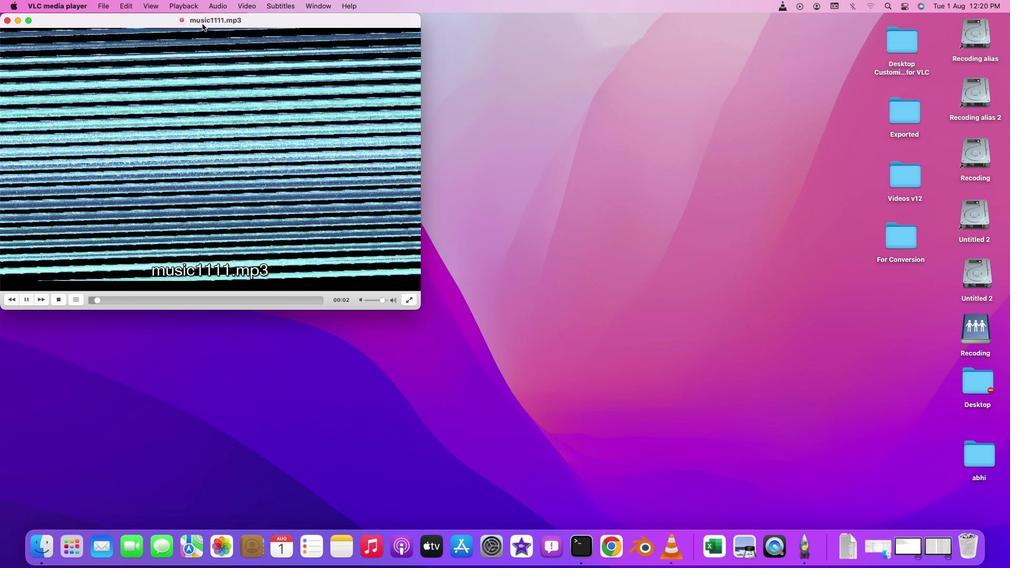 
Action: Mouse pressed left at (202, 24)
Screenshot: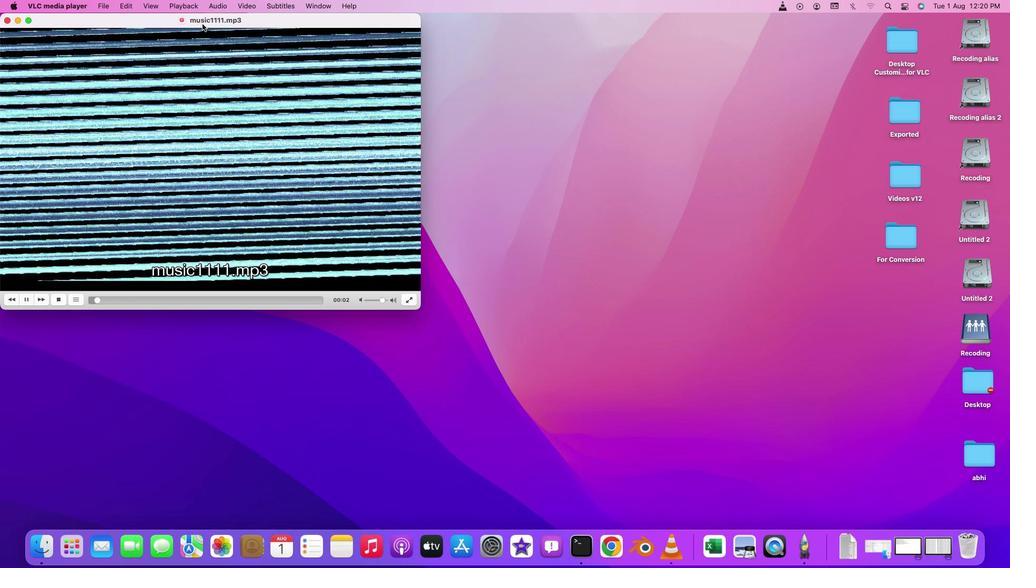 
Action: Mouse moved to (248, 7)
Screenshot: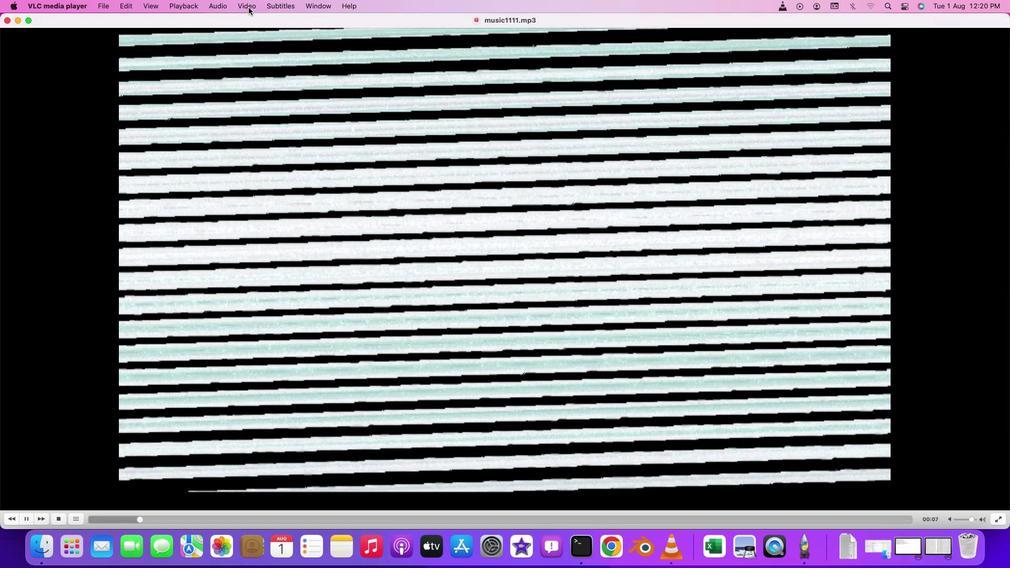 
Action: Mouse pressed left at (248, 7)
Screenshot: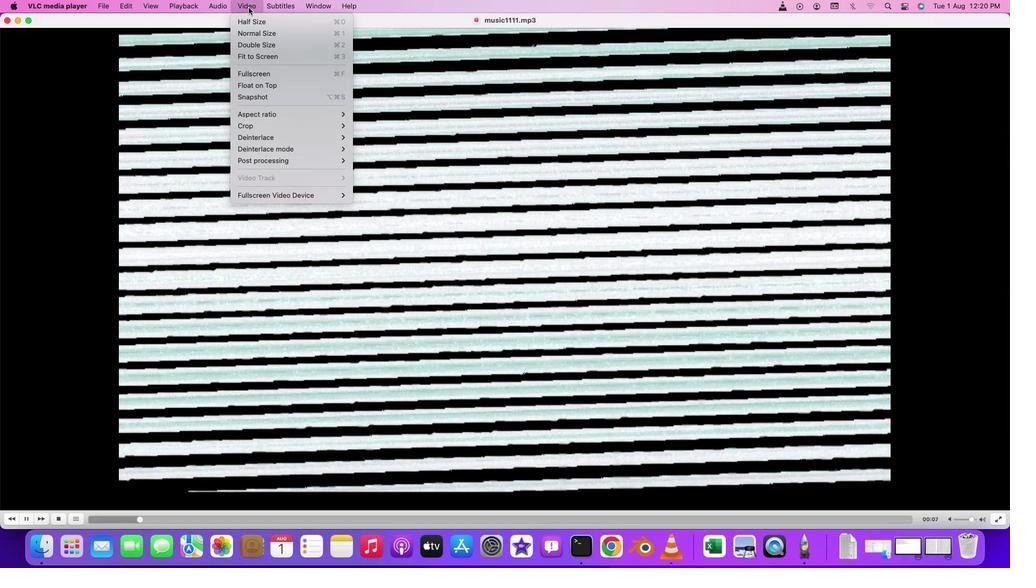 
Action: Mouse moved to (224, 6)
Screenshot: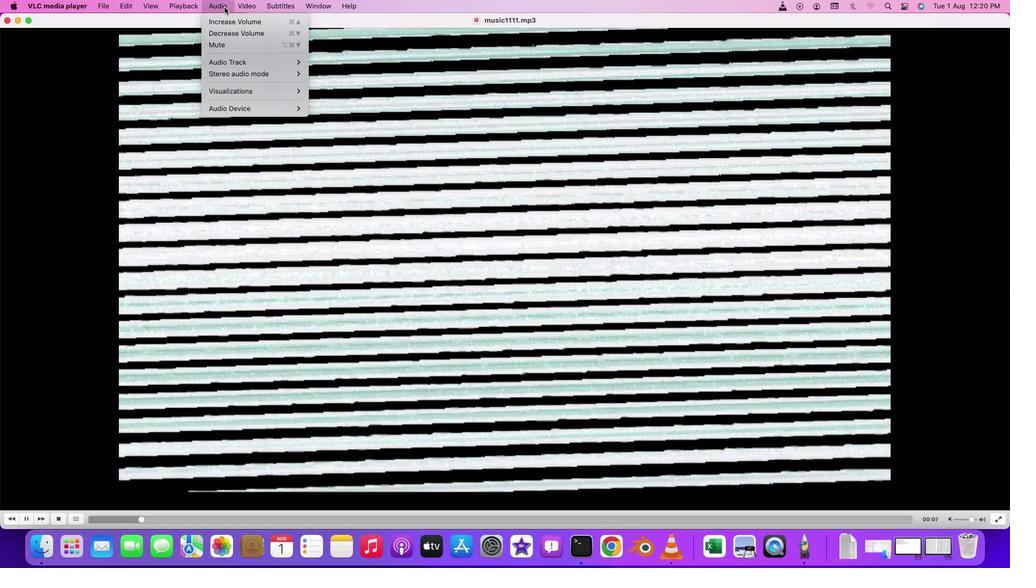 
Action: Mouse pressed left at (224, 6)
Screenshot: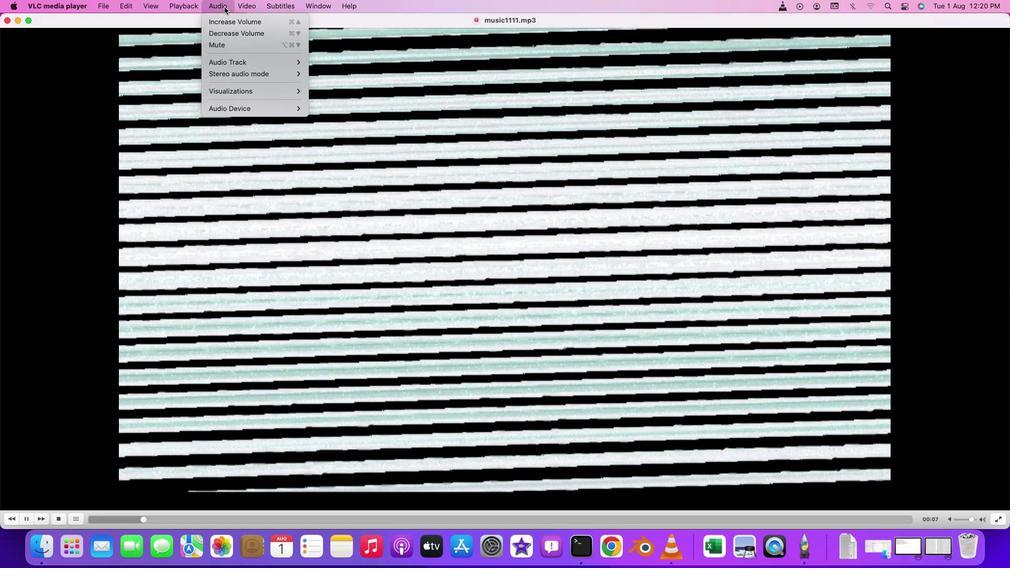 
Action: Mouse moved to (223, 4)
Screenshot: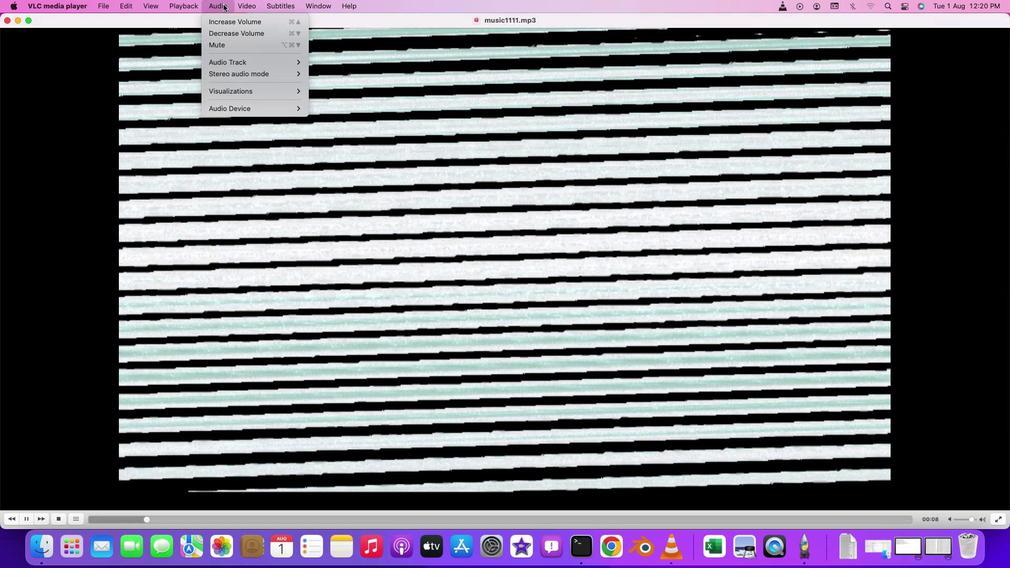
Action: Mouse pressed left at (223, 4)
Screenshot: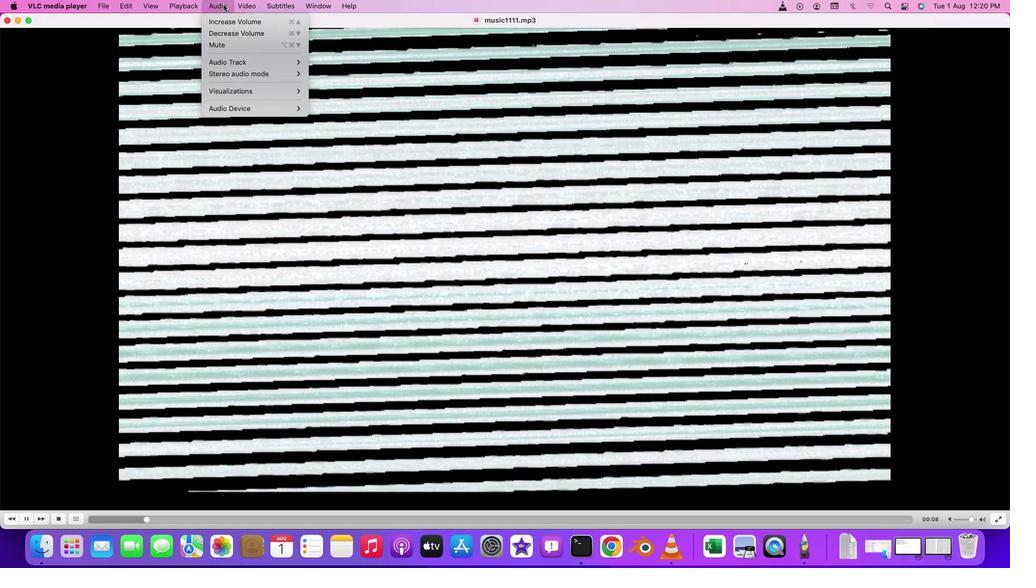 
Action: Mouse moved to (320, 104)
Screenshot: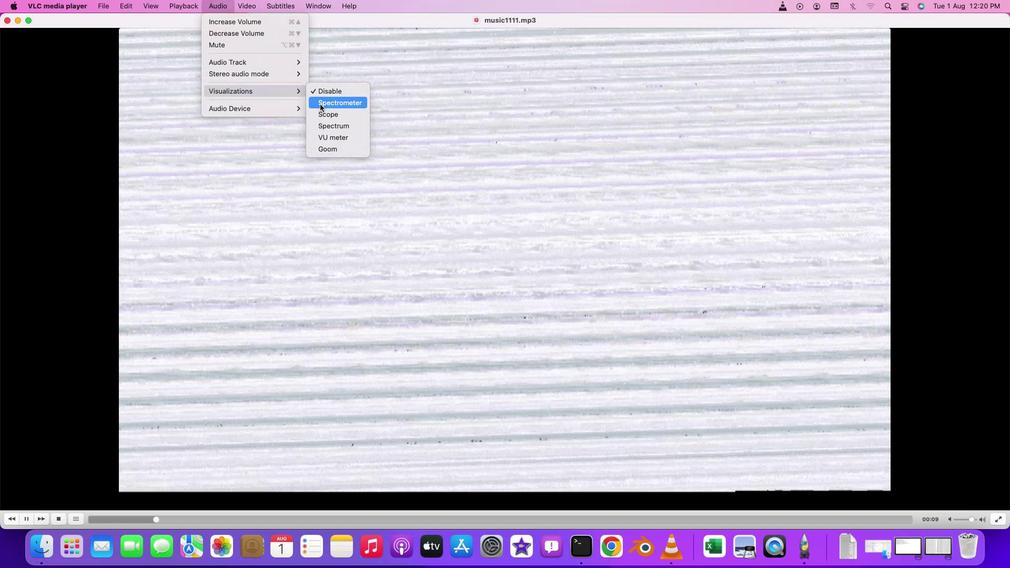 
Action: Mouse pressed left at (320, 104)
Screenshot: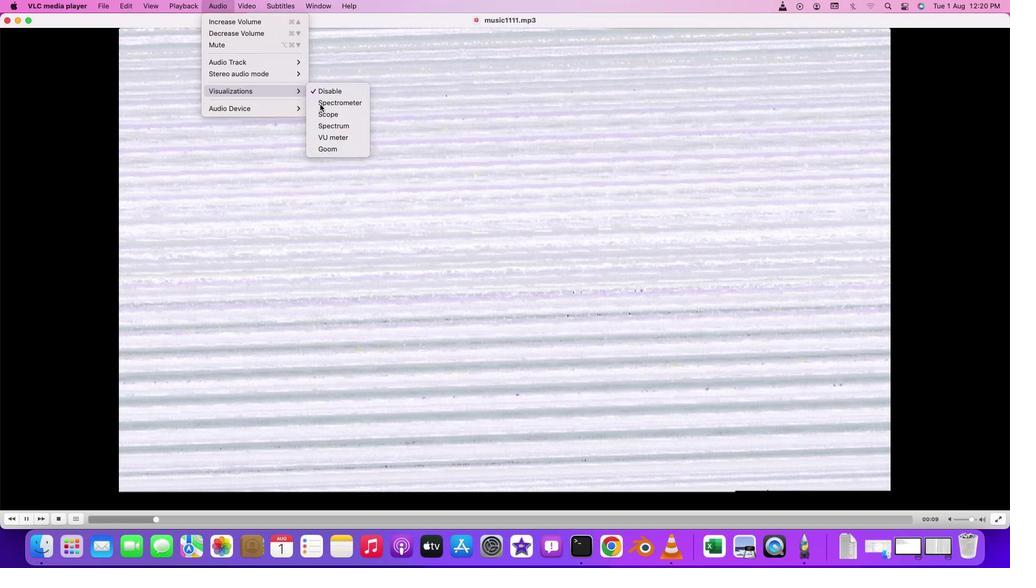 
Action: Mouse moved to (216, 5)
Screenshot: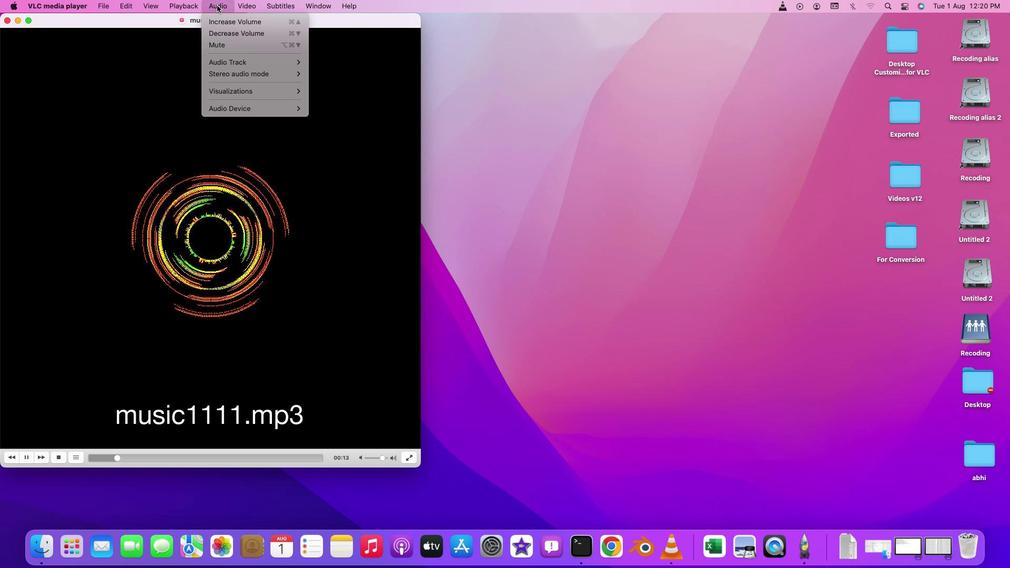 
Action: Mouse pressed left at (216, 5)
Screenshot: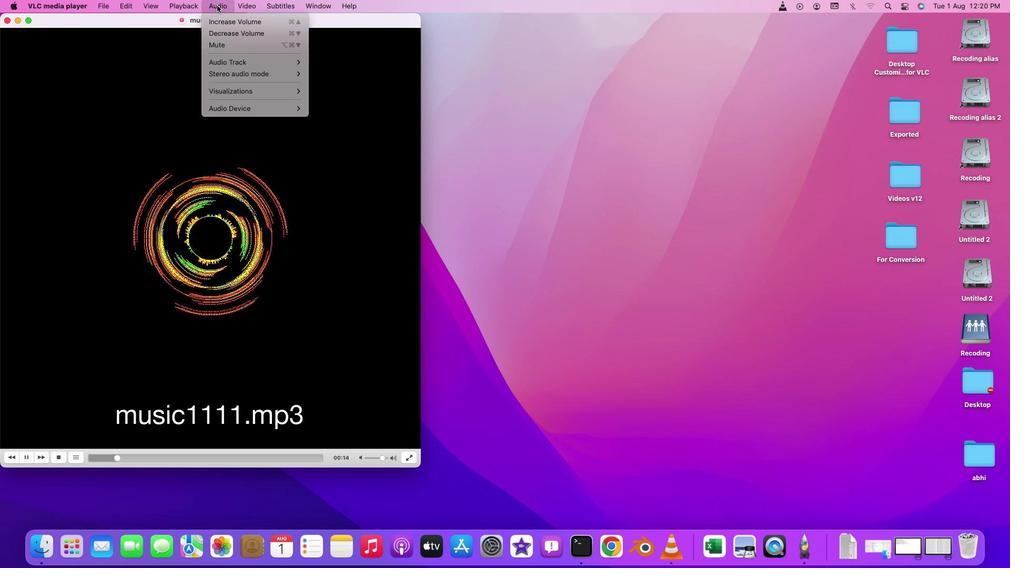 
Action: Mouse moved to (329, 125)
Screenshot: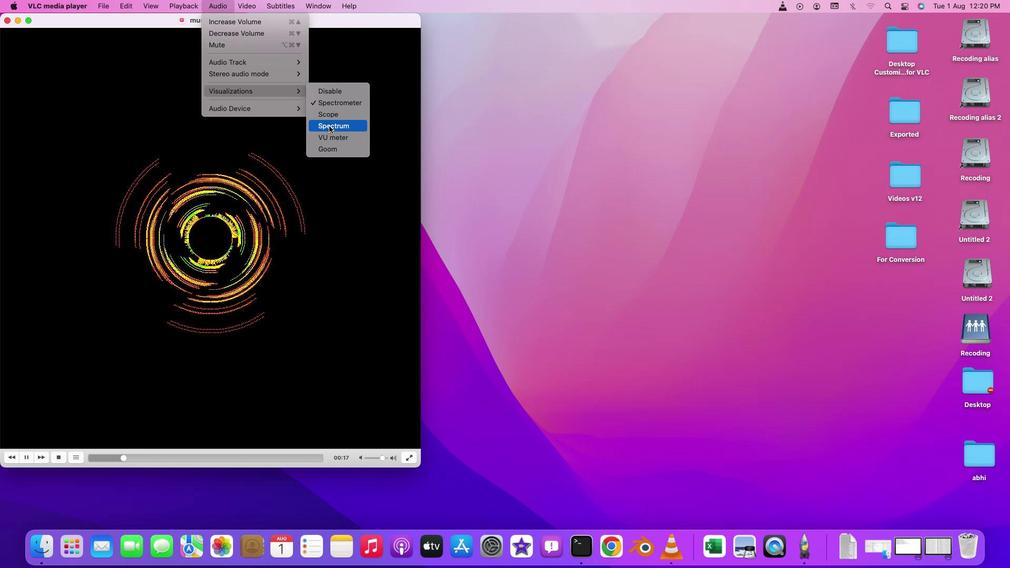 
Action: Mouse pressed left at (329, 125)
Screenshot: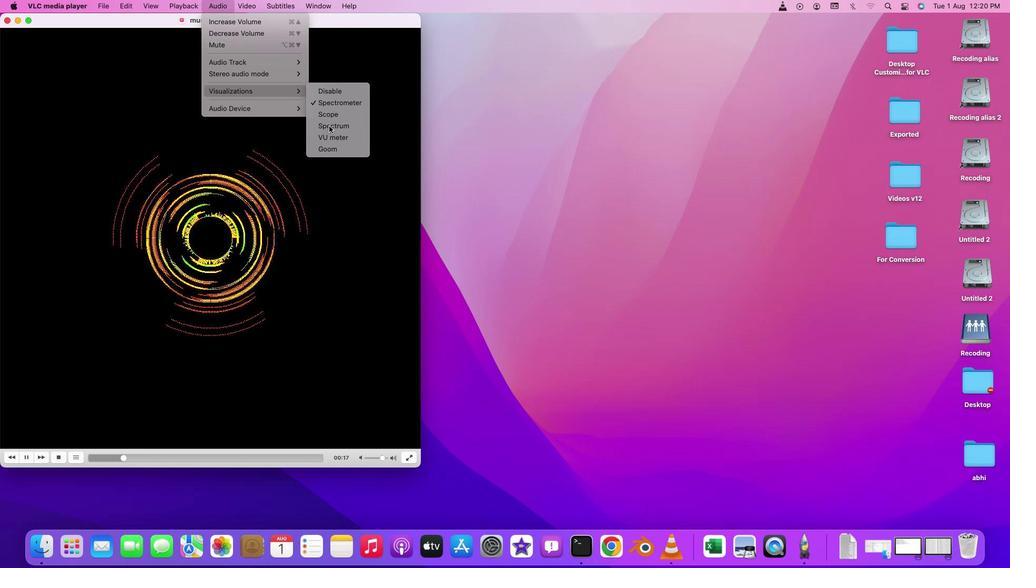 
Action: Mouse moved to (129, 27)
Screenshot: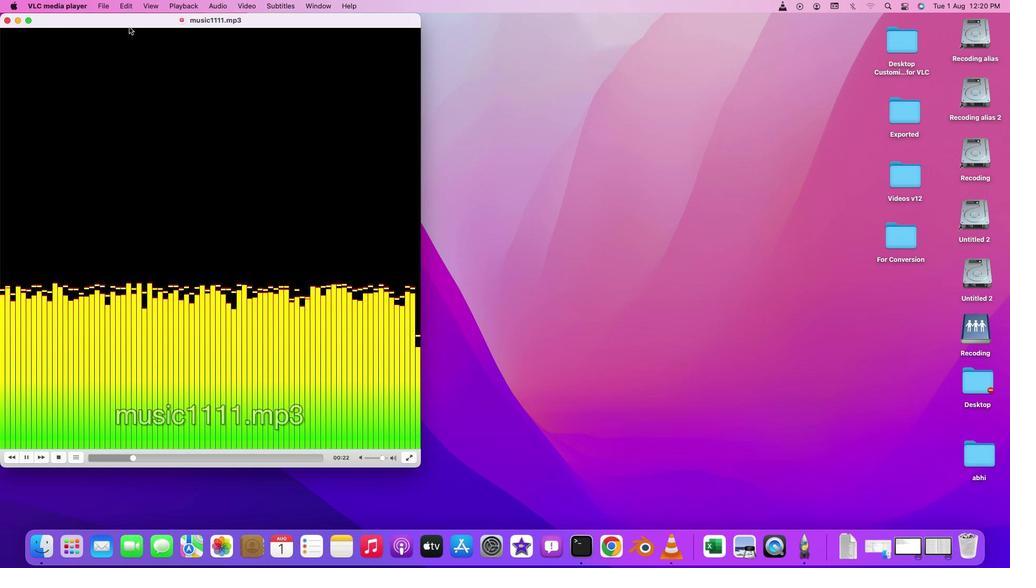 
Action: Mouse pressed left at (129, 27)
Screenshot: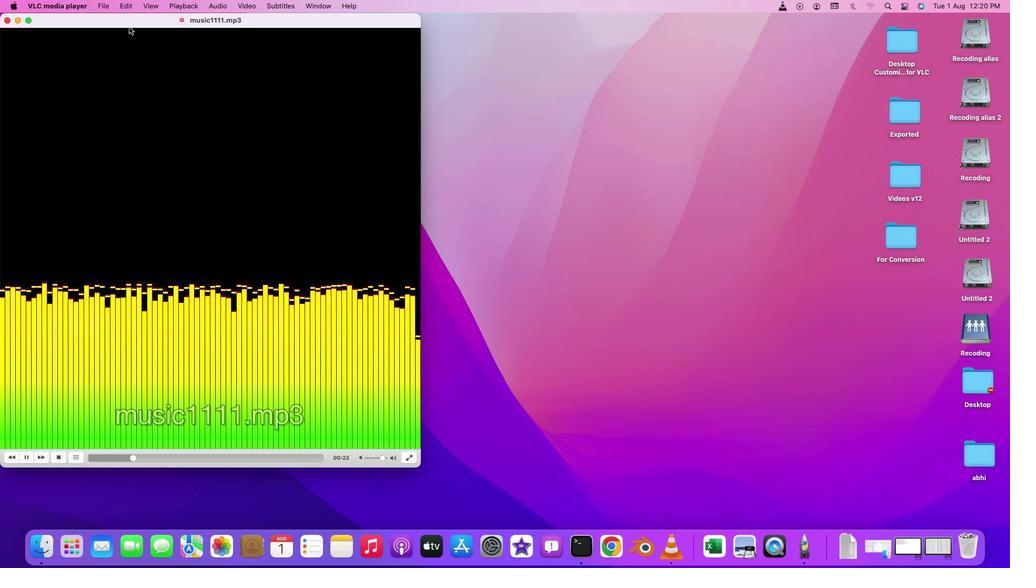 
Action: Mouse pressed left at (129, 27)
Screenshot: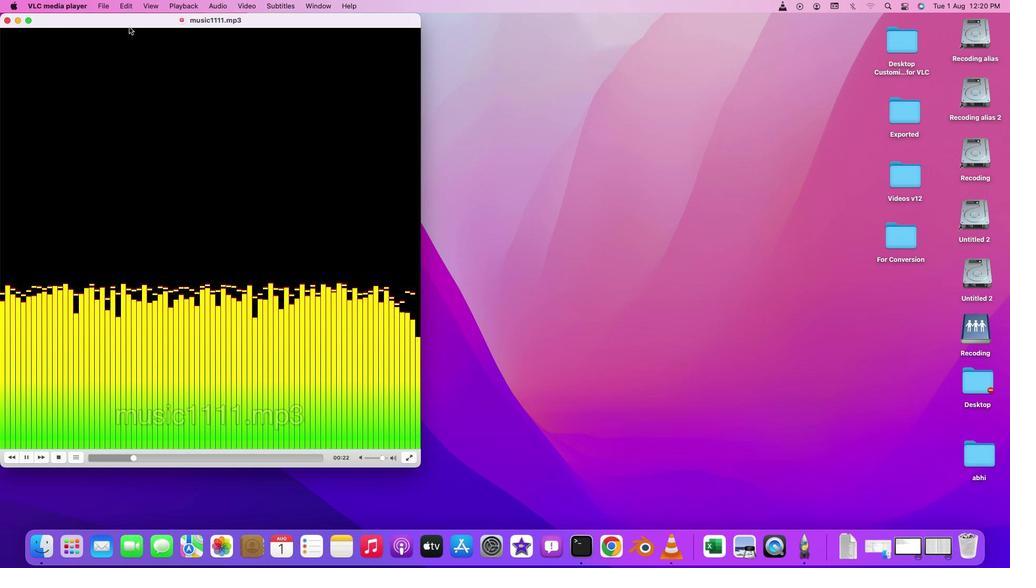 
Action: Mouse moved to (220, 2)
Screenshot: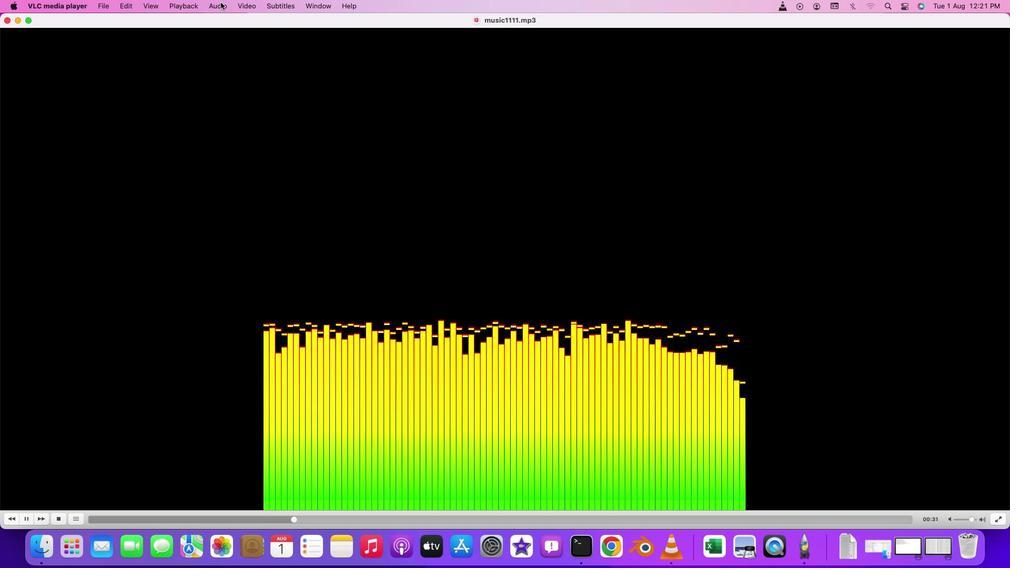 
Action: Mouse pressed left at (220, 2)
Screenshot: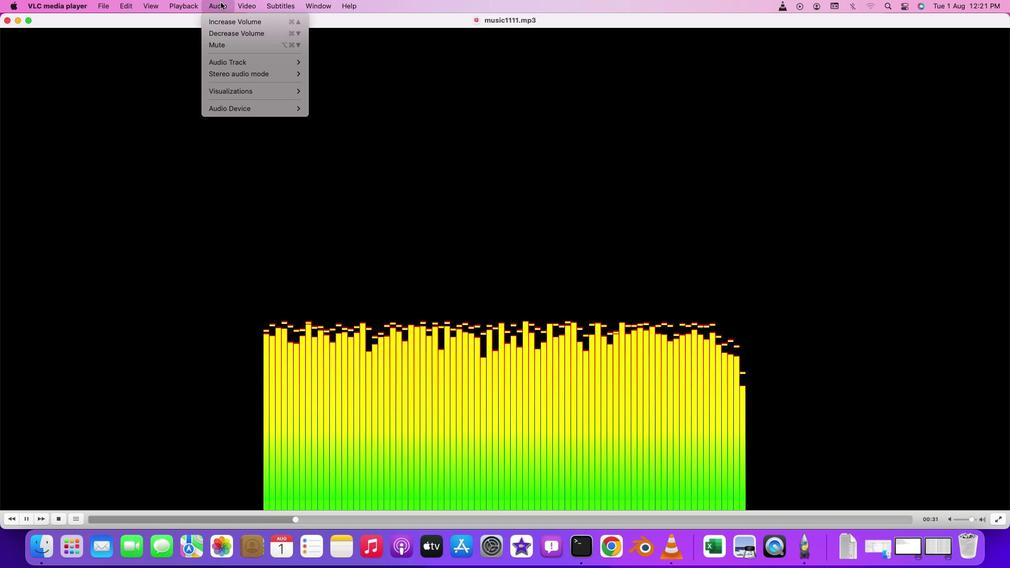 
Action: Mouse moved to (335, 134)
Screenshot: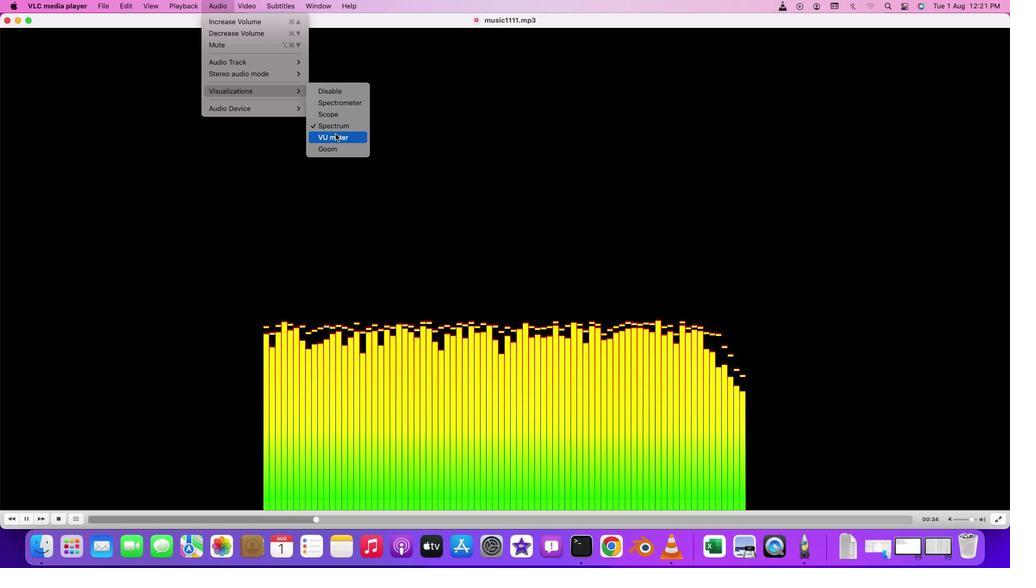 
Action: Mouse pressed left at (335, 134)
Screenshot: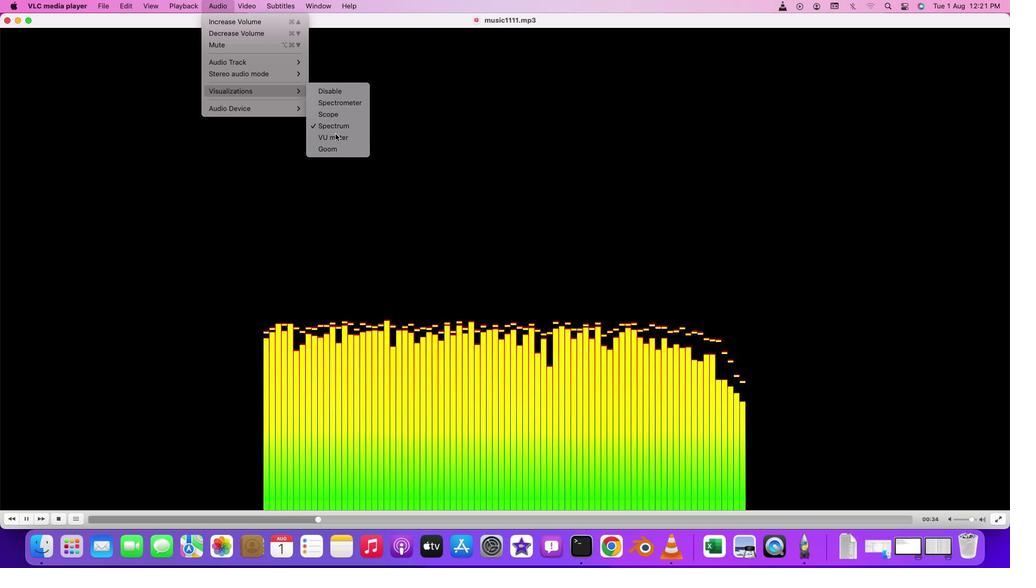 
Action: Mouse moved to (224, 10)
Screenshot: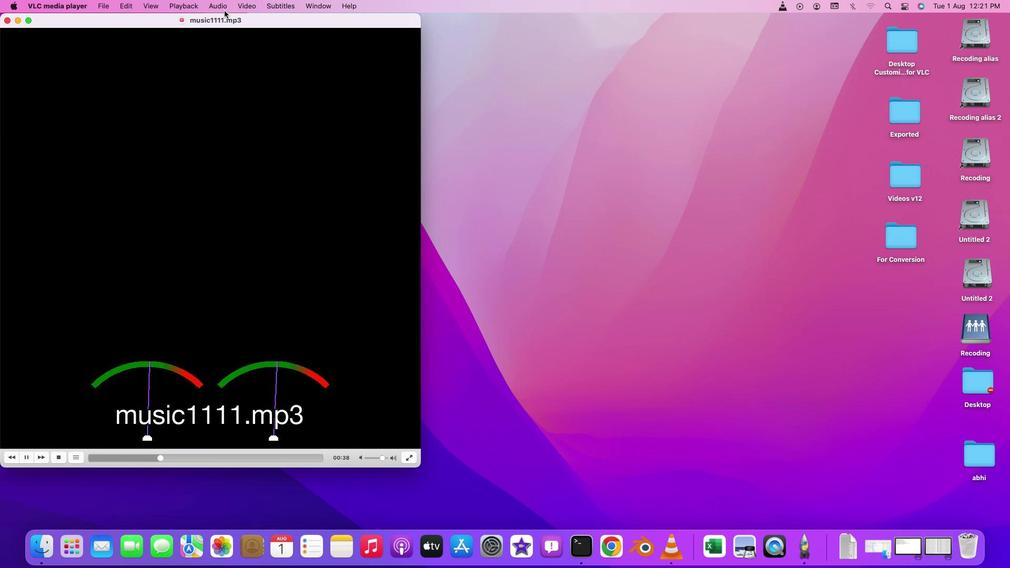 
Action: Mouse pressed left at (224, 10)
Screenshot: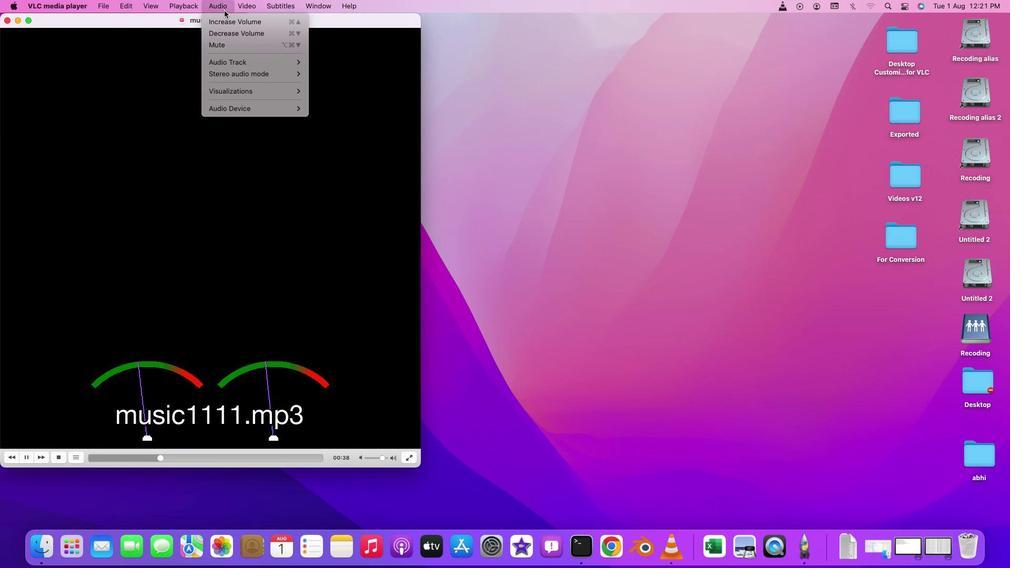 
Action: Mouse moved to (316, 151)
Screenshot: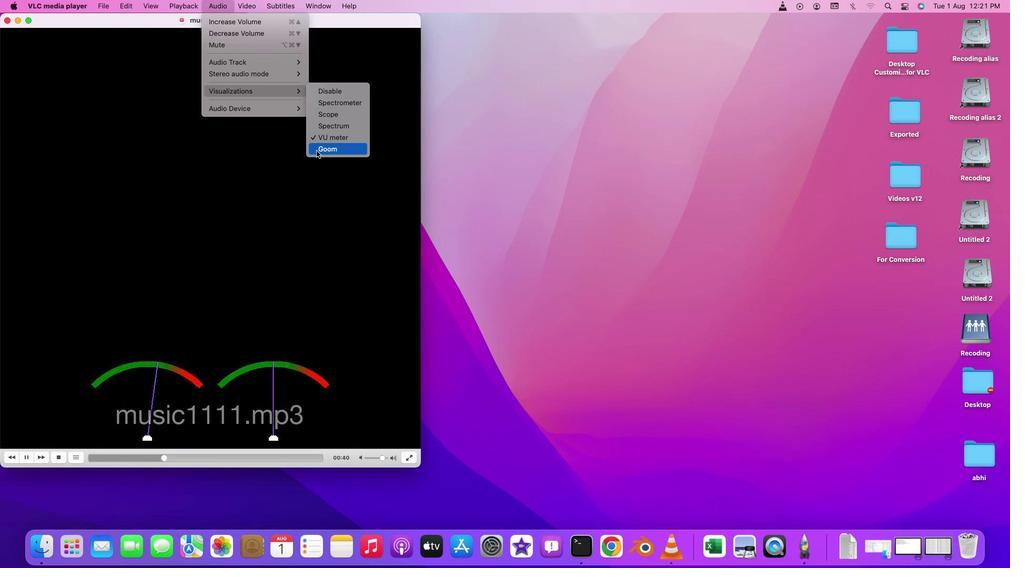 
Action: Mouse pressed left at (316, 151)
Screenshot: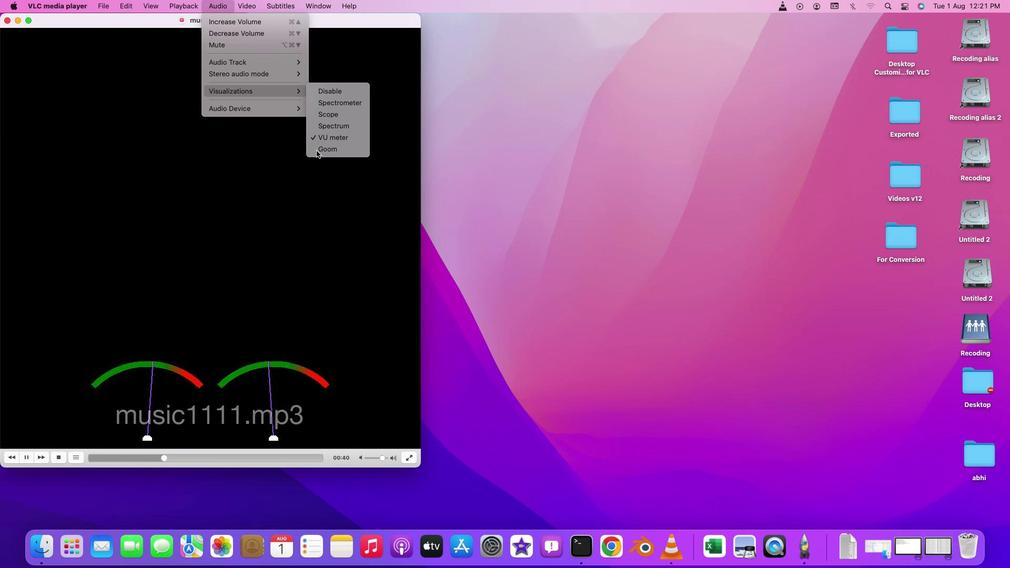 
Action: Mouse moved to (219, 6)
Screenshot: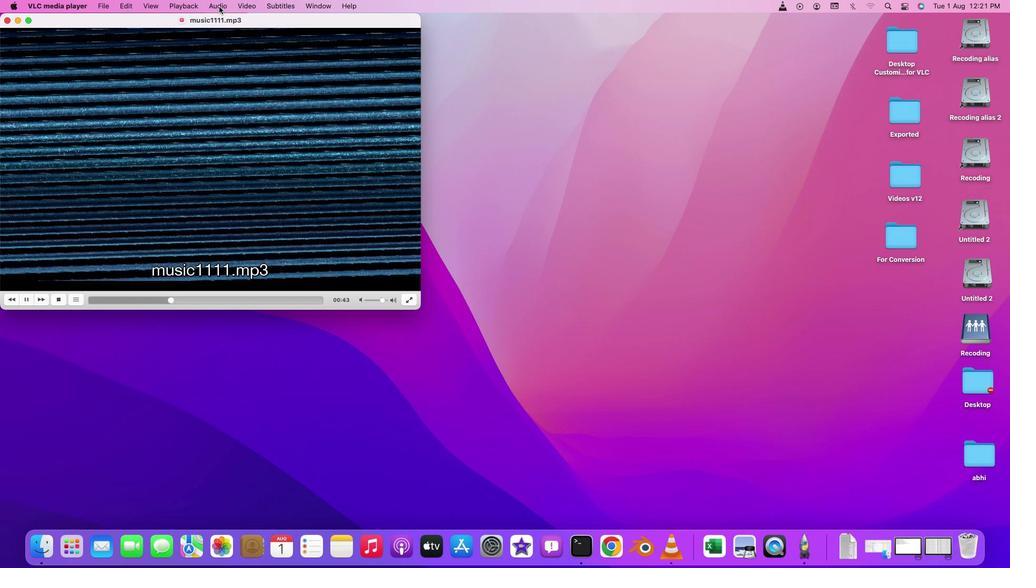 
Action: Mouse pressed left at (219, 6)
Screenshot: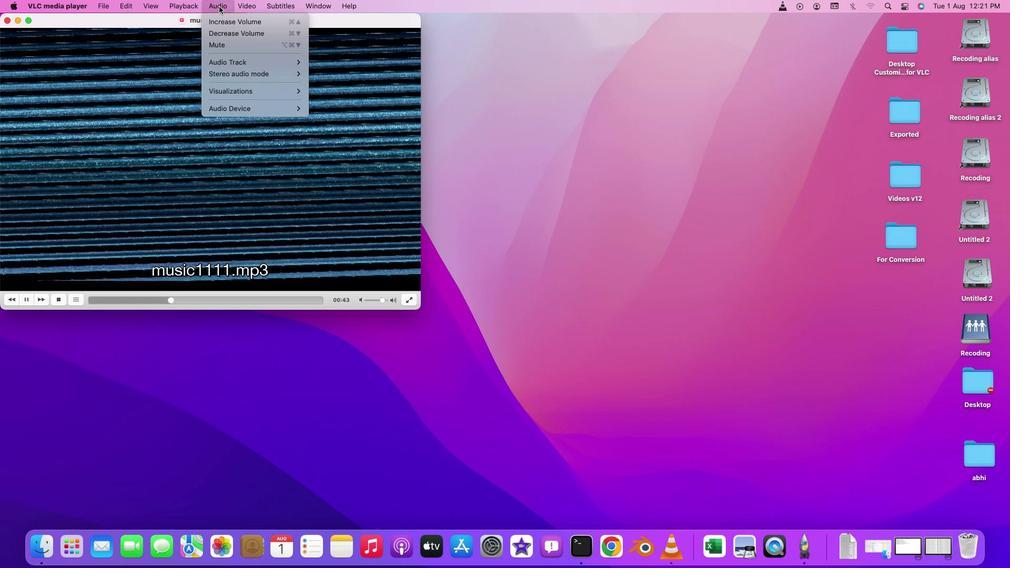 
Action: Mouse moved to (326, 102)
Screenshot: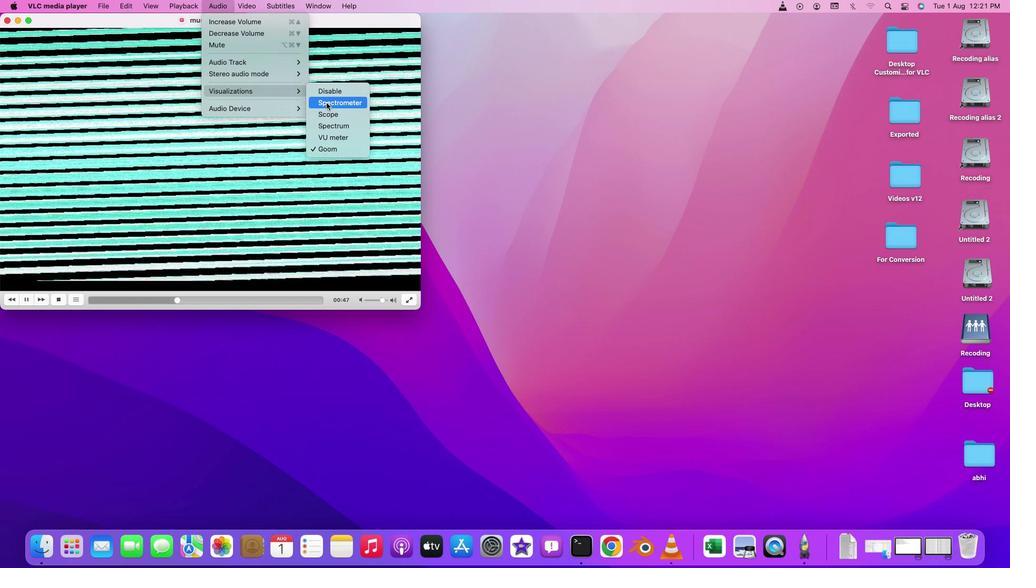 
Action: Mouse pressed left at (326, 102)
Screenshot: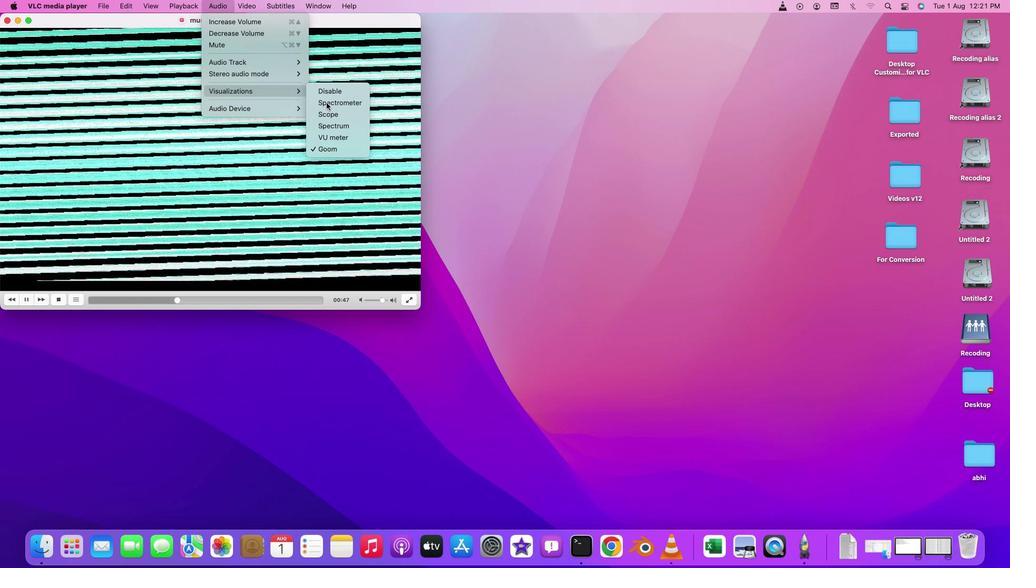 
Action: Mouse moved to (225, 20)
Screenshot: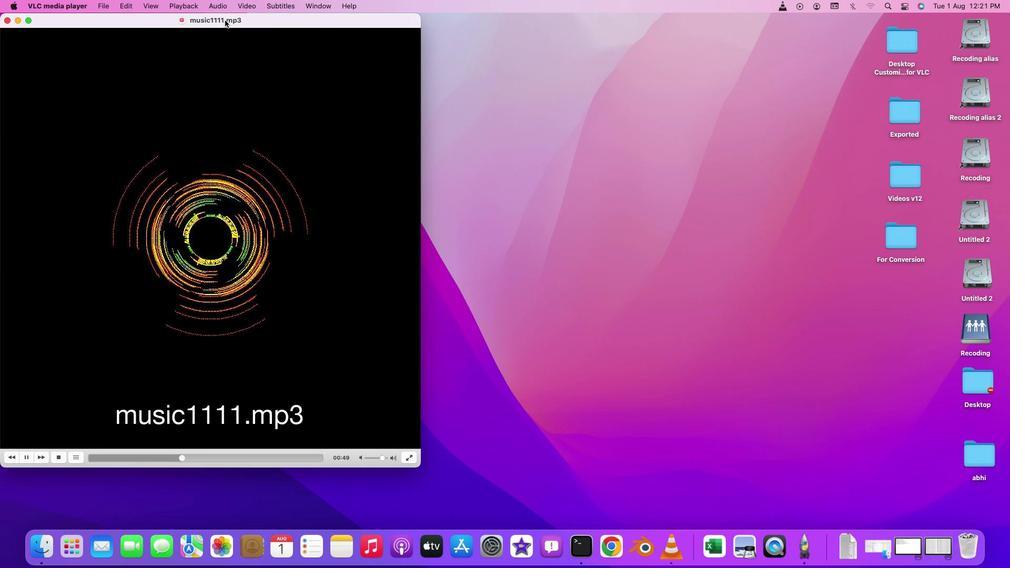 
Action: Mouse pressed left at (225, 20)
Screenshot: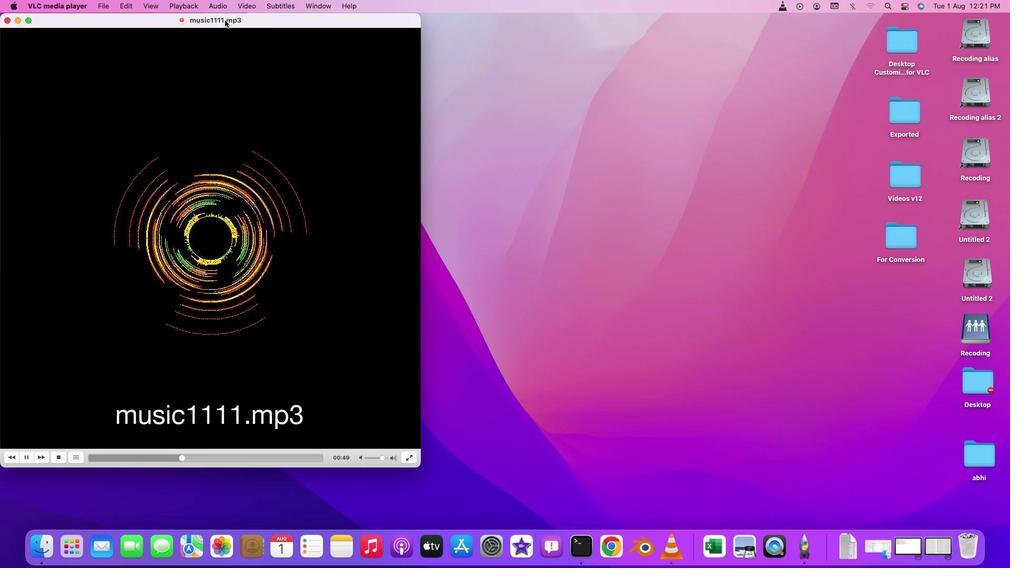 
Action: Mouse pressed left at (225, 20)
Screenshot: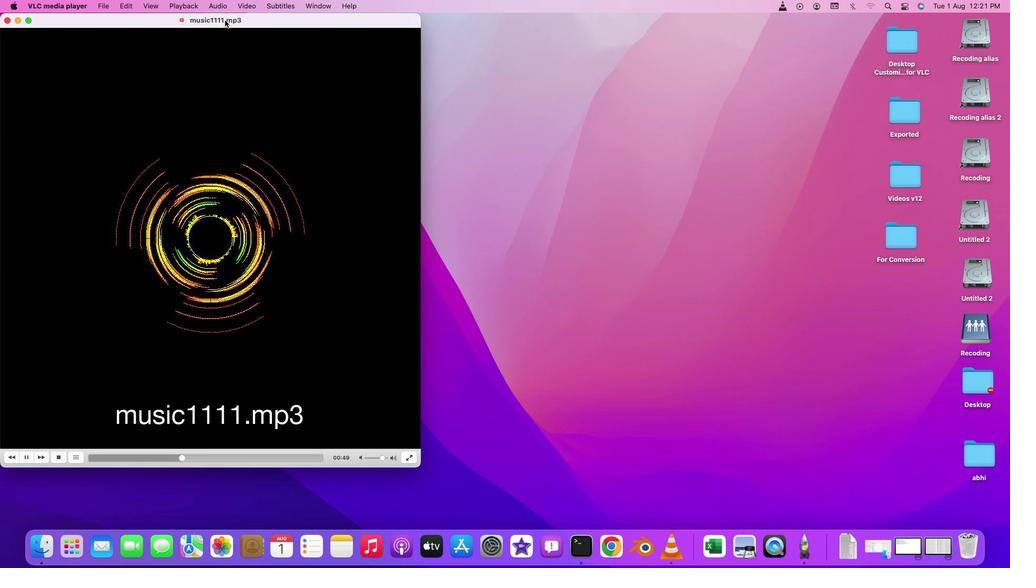 
Action: Mouse moved to (220, 4)
Screenshot: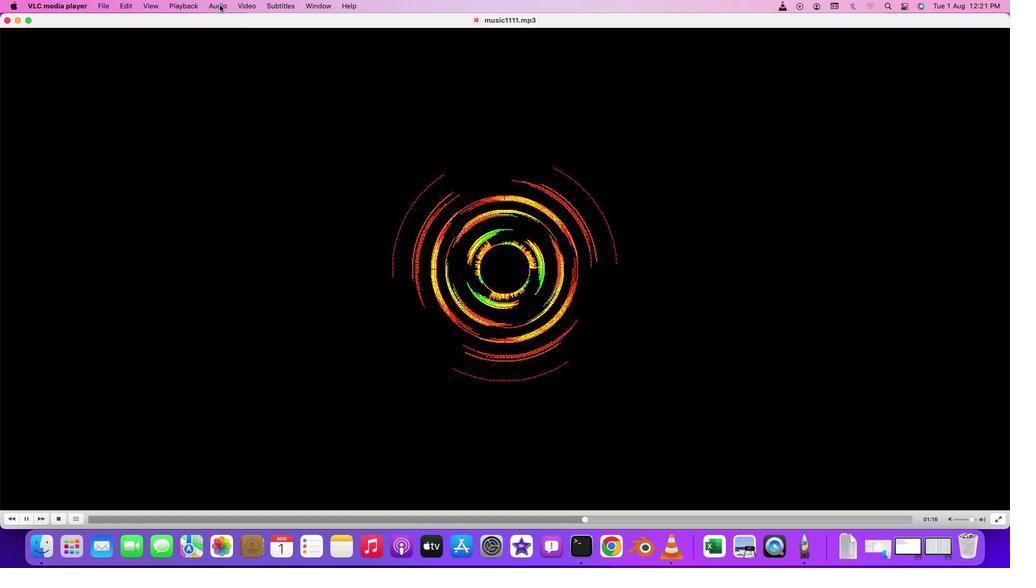 
Action: Mouse pressed left at (220, 4)
Screenshot: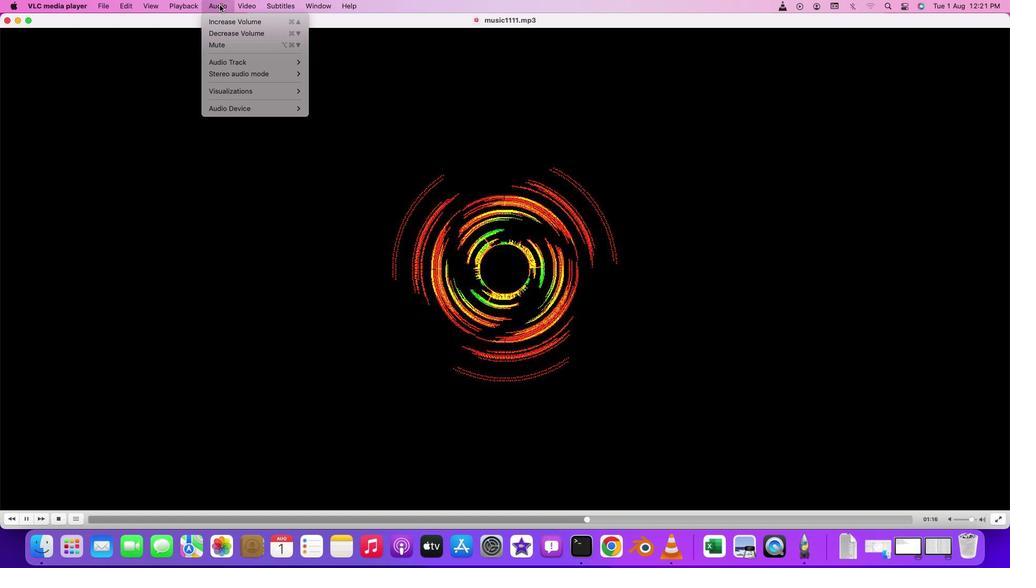 
Action: Mouse moved to (333, 122)
Screenshot: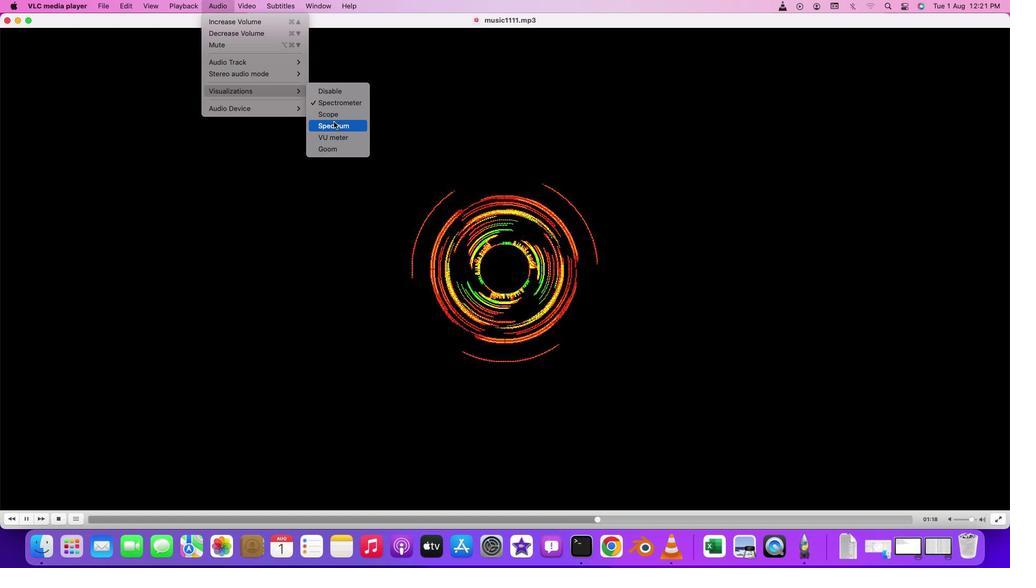 
Action: Mouse pressed left at (333, 122)
Screenshot: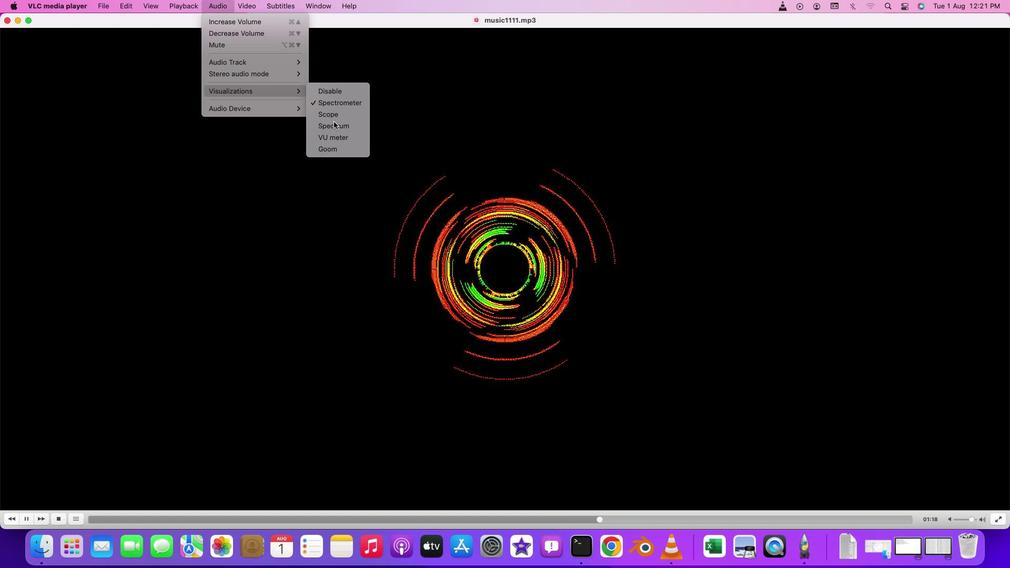 
Action: Mouse moved to (243, 22)
Screenshot: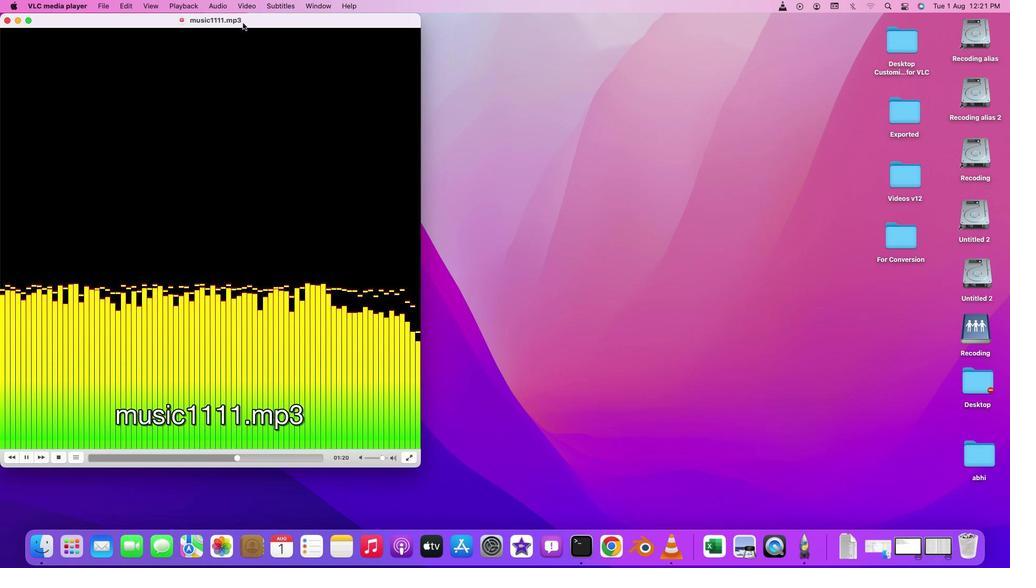 
Action: Mouse pressed left at (243, 22)
Screenshot: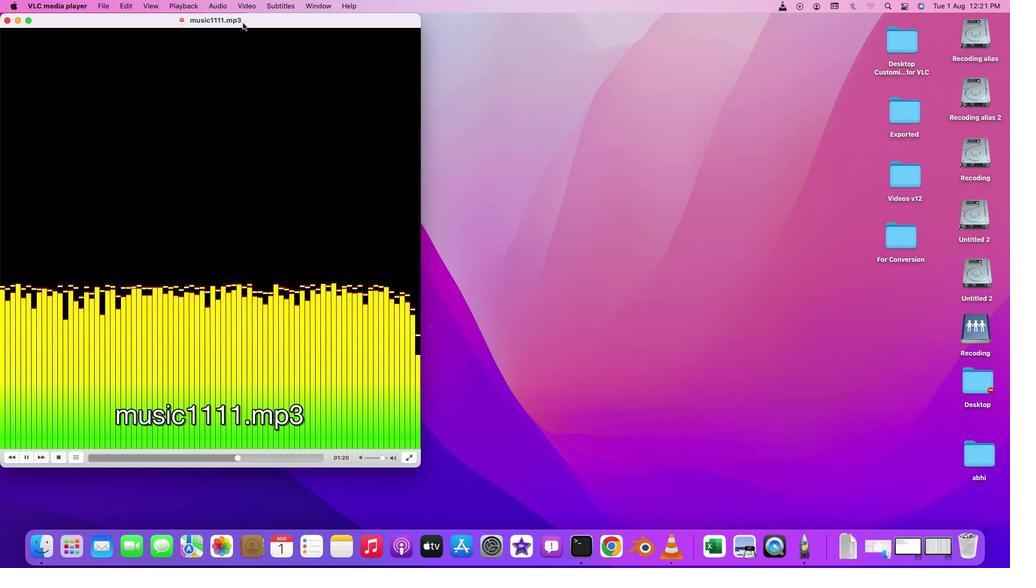 
Action: Mouse pressed left at (243, 22)
Screenshot: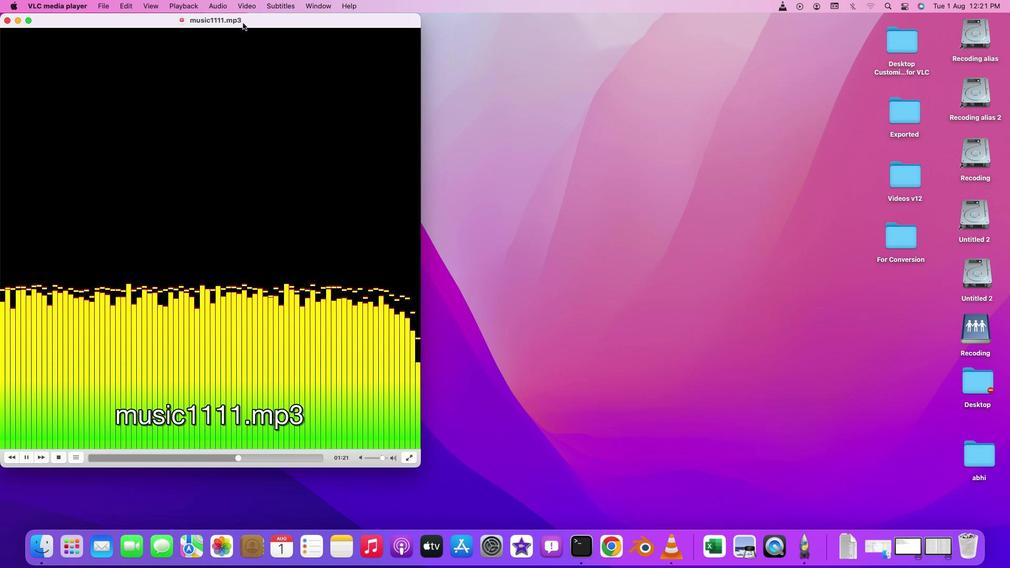 
Action: Mouse moved to (240, 4)
Screenshot: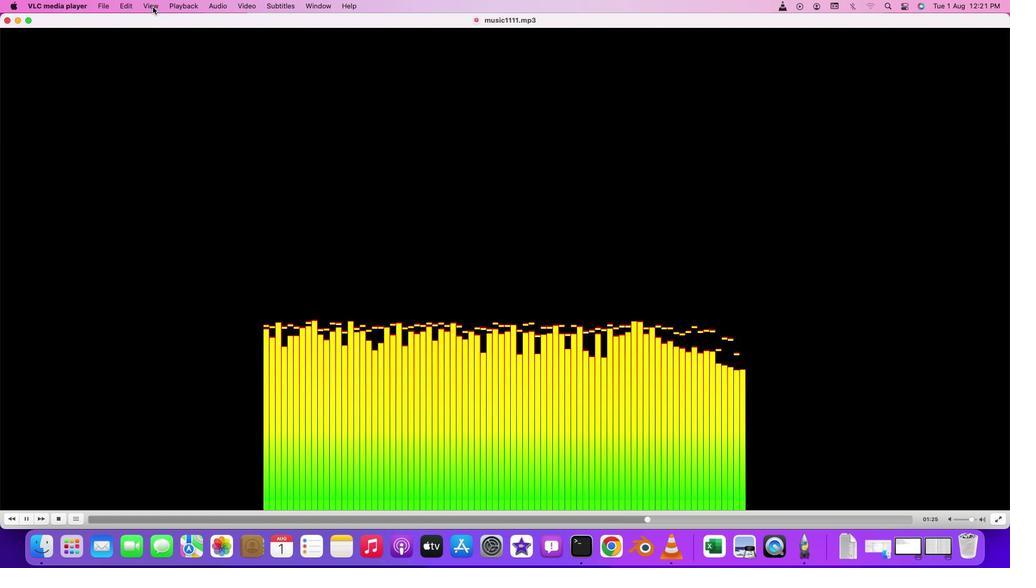 
Action: Mouse pressed left at (240, 4)
Screenshot: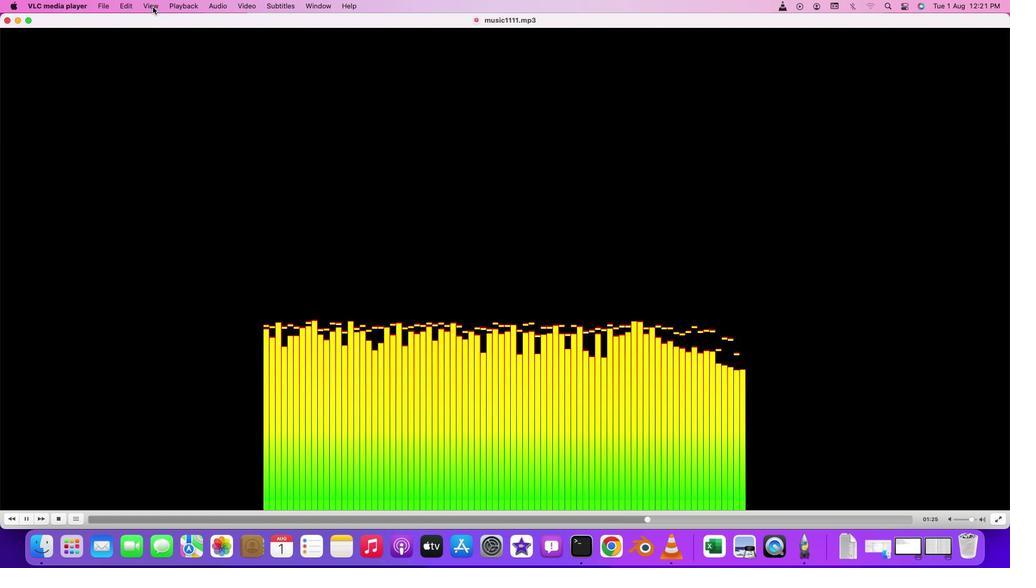 
Action: Mouse moved to (259, 97)
Screenshot: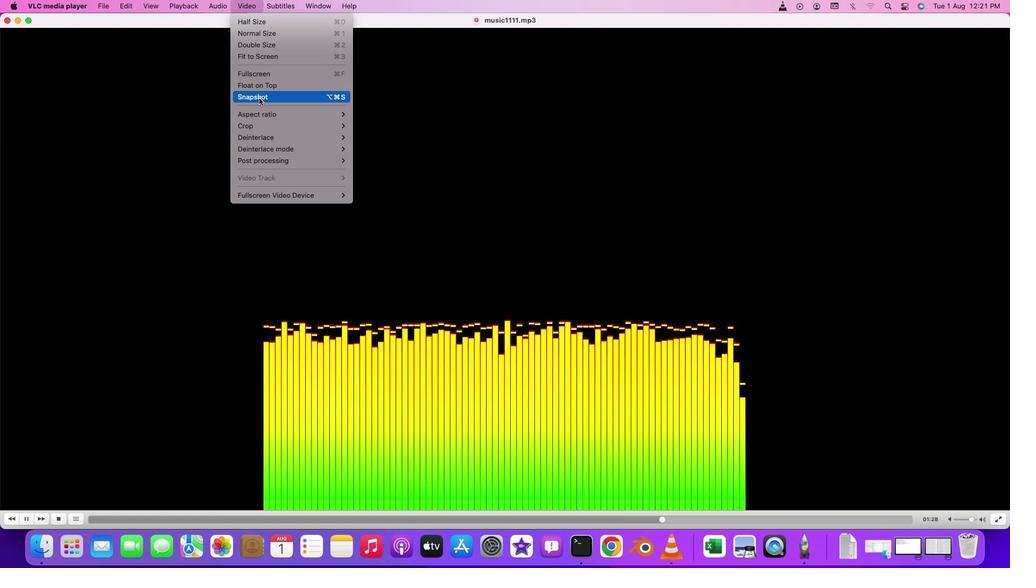 
Action: Mouse pressed left at (259, 97)
Screenshot: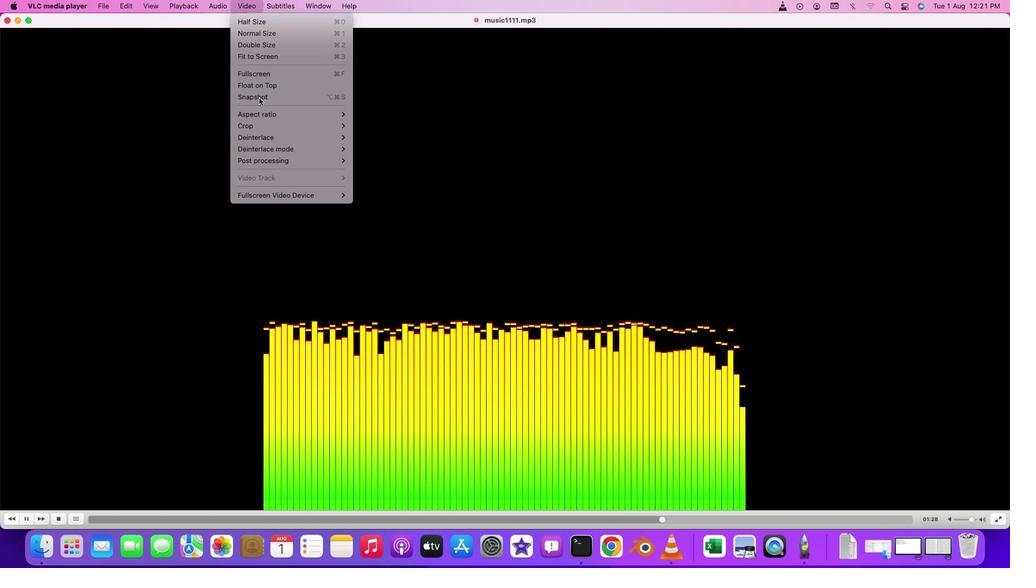 
Action: Mouse moved to (251, 182)
Screenshot: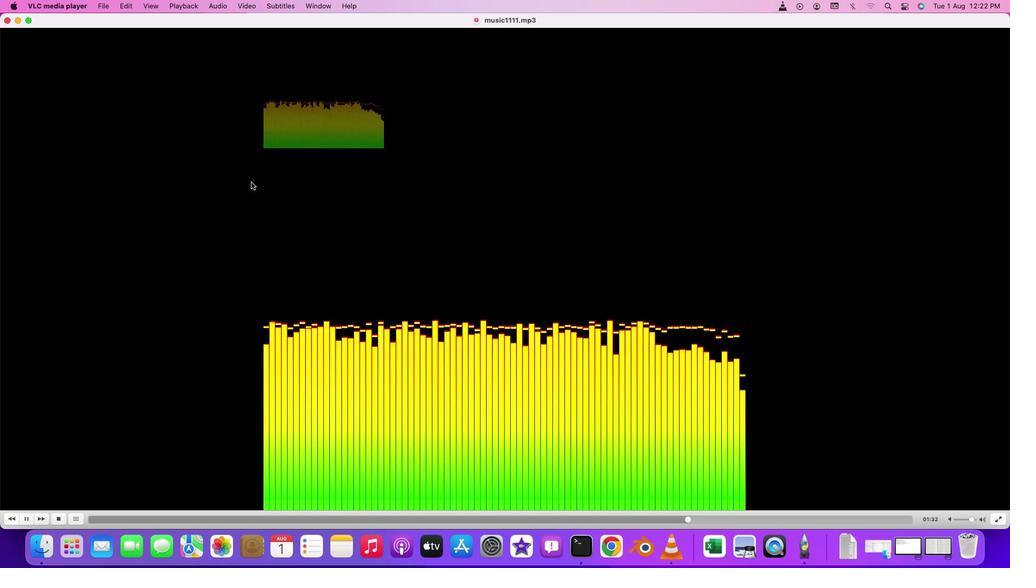 
